 Task: Add a signature Gerard Scott containing Best wishes for a happy Veterans Day, Gerard Scott to email address softage.2@softage.net and add a label Body care
Action: Mouse moved to (660, 297)
Screenshot: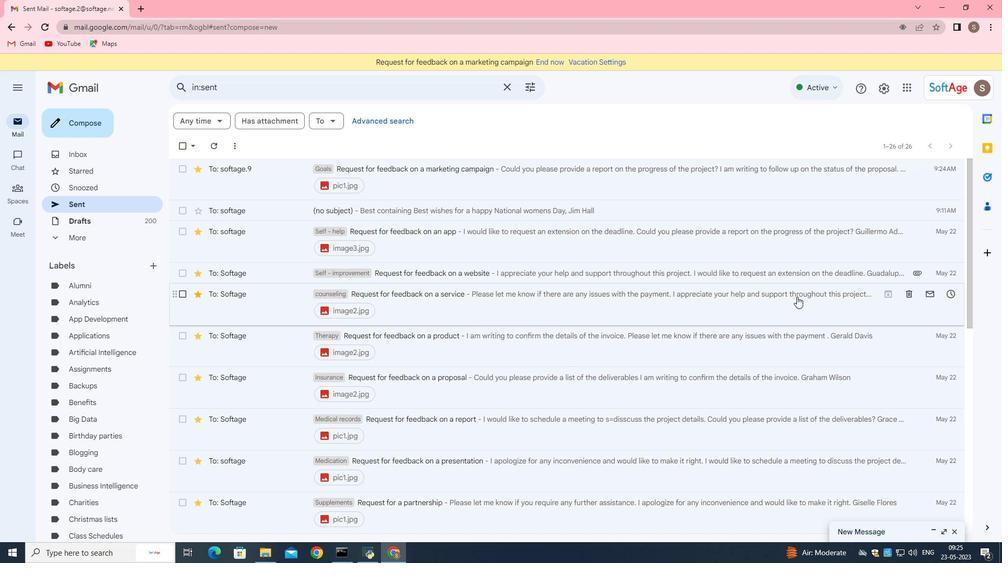 
Action: Mouse scrolled (681, 296) with delta (0, 0)
Screenshot: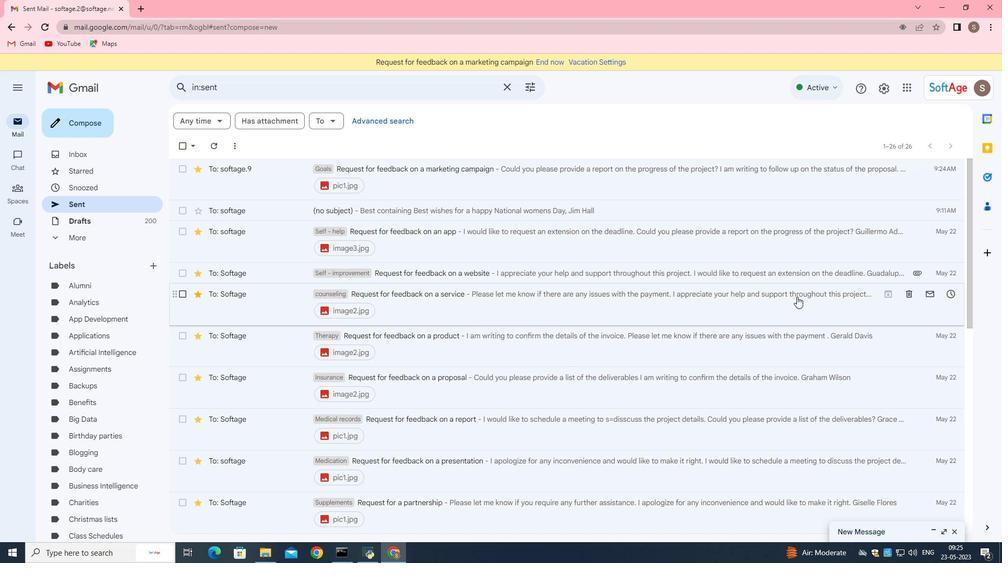 
Action: Mouse moved to (641, 298)
Screenshot: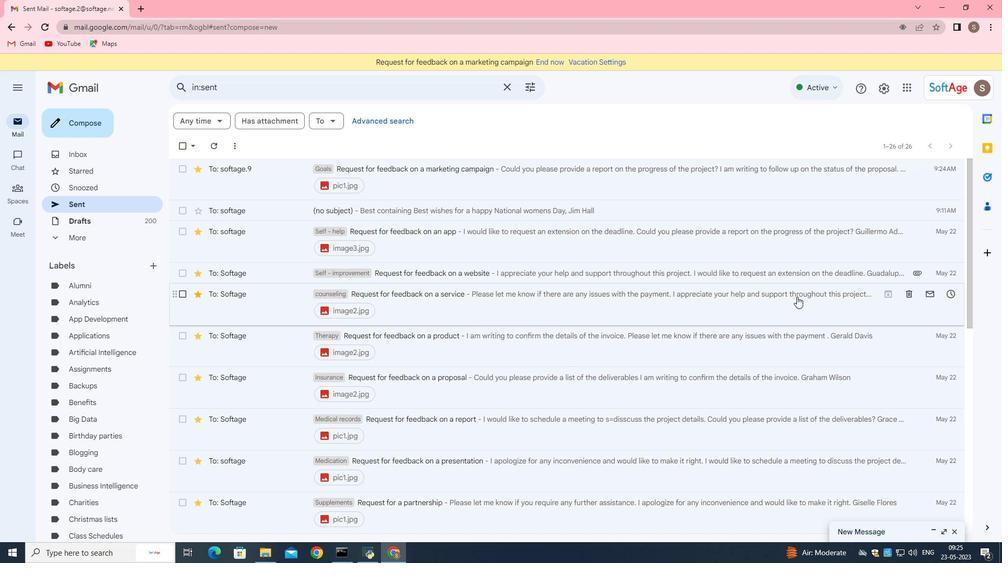 
Action: Mouse scrolled (641, 297) with delta (0, 0)
Screenshot: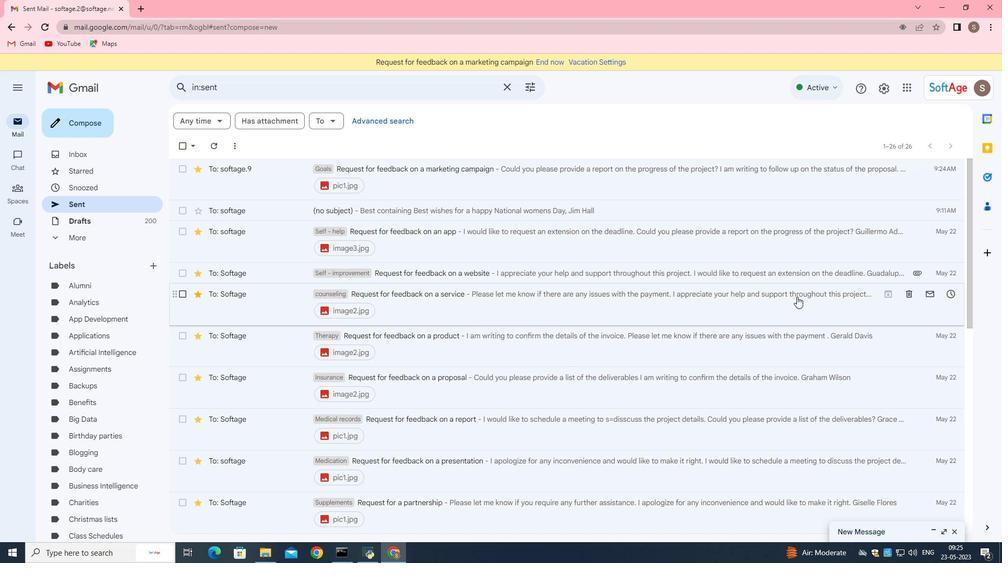 
Action: Mouse moved to (630, 299)
Screenshot: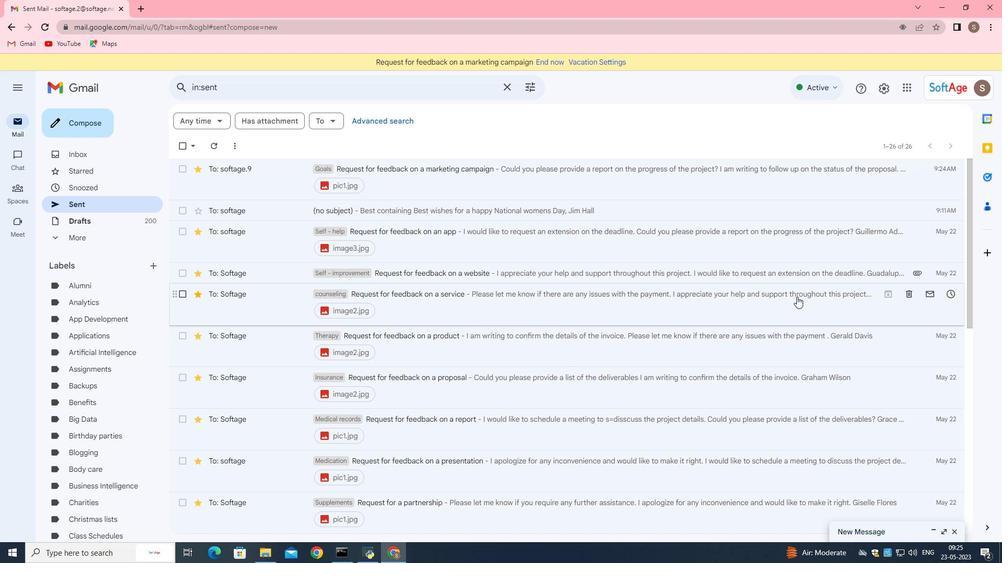 
Action: Mouse scrolled (630, 299) with delta (0, 0)
Screenshot: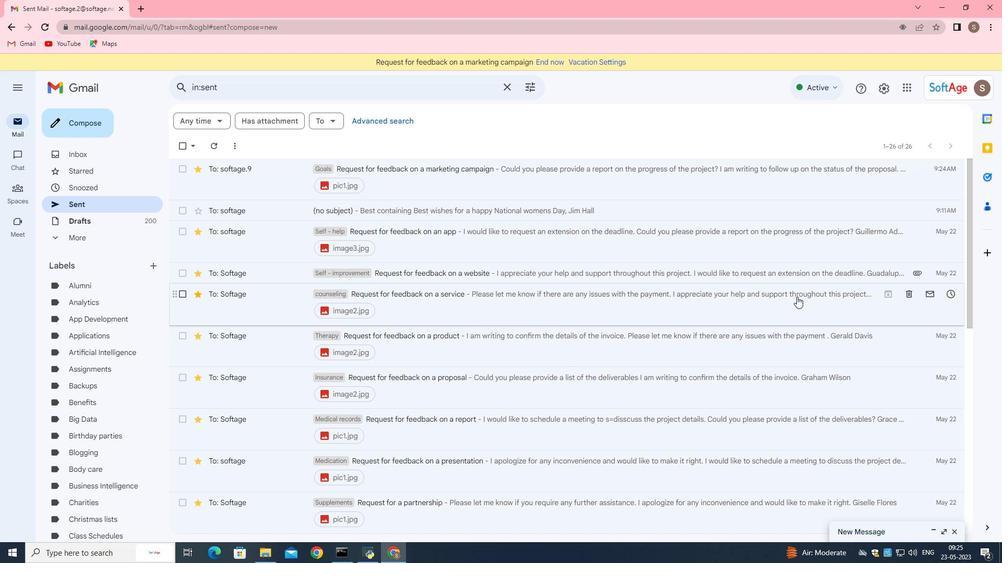 
Action: Mouse moved to (622, 299)
Screenshot: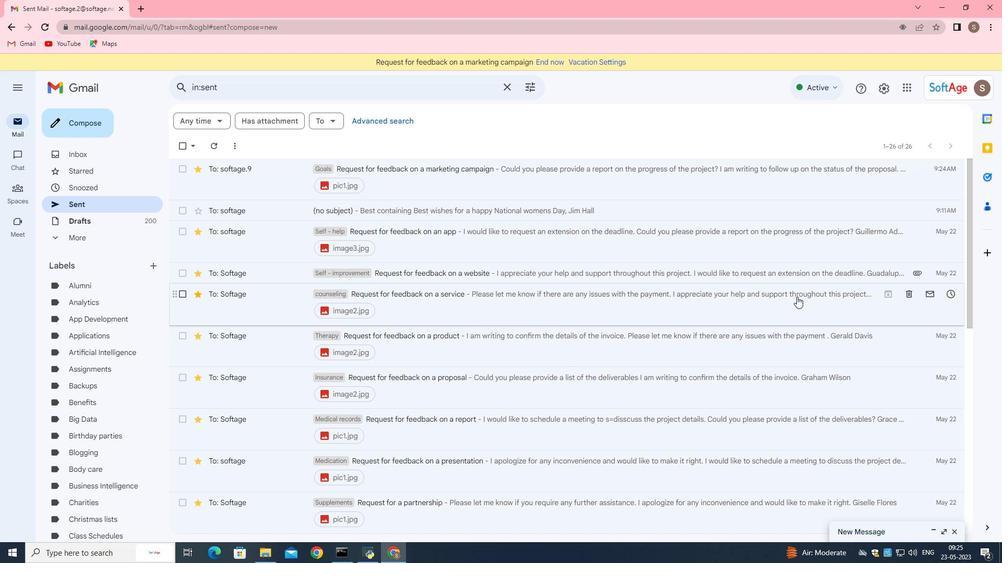
Action: Mouse scrolled (622, 299) with delta (0, 0)
Screenshot: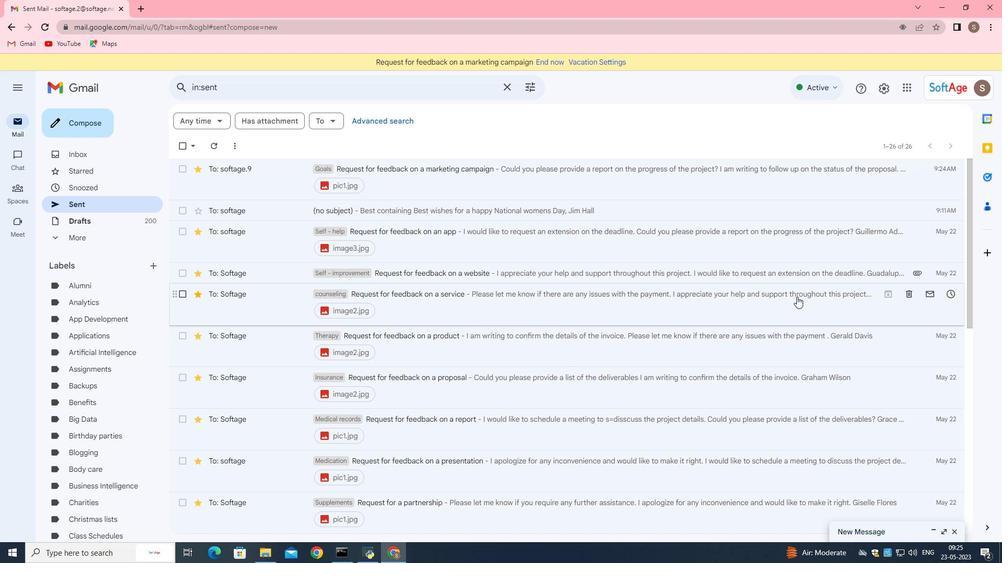 
Action: Mouse moved to (619, 298)
Screenshot: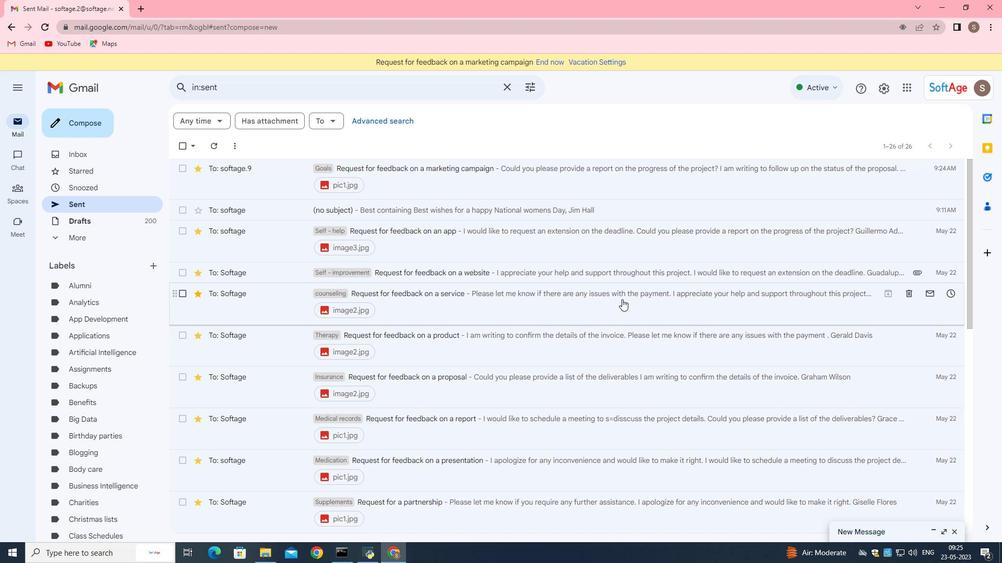 
Action: Mouse scrolled (619, 298) with delta (0, 0)
Screenshot: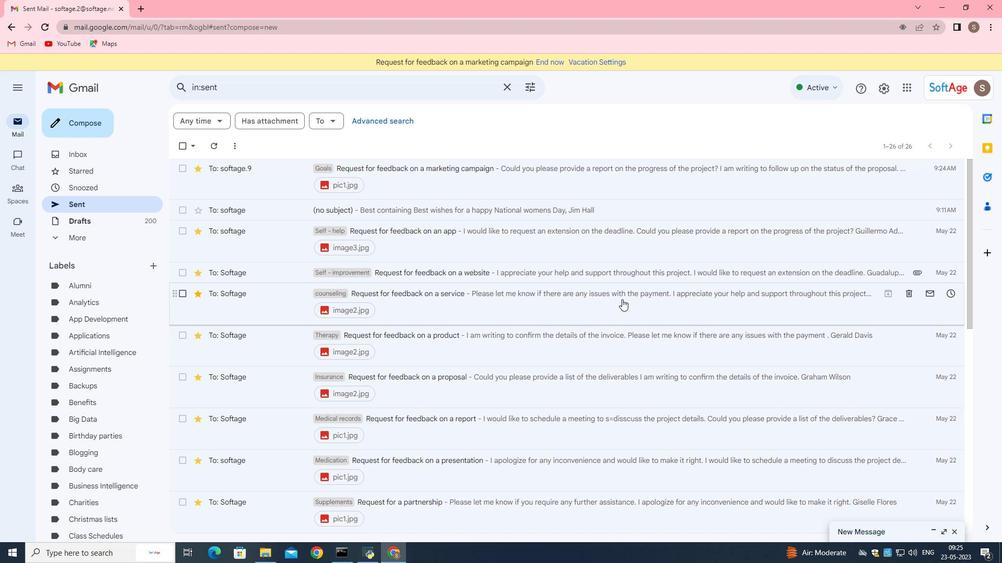 
Action: Mouse scrolled (619, 298) with delta (0, 0)
Screenshot: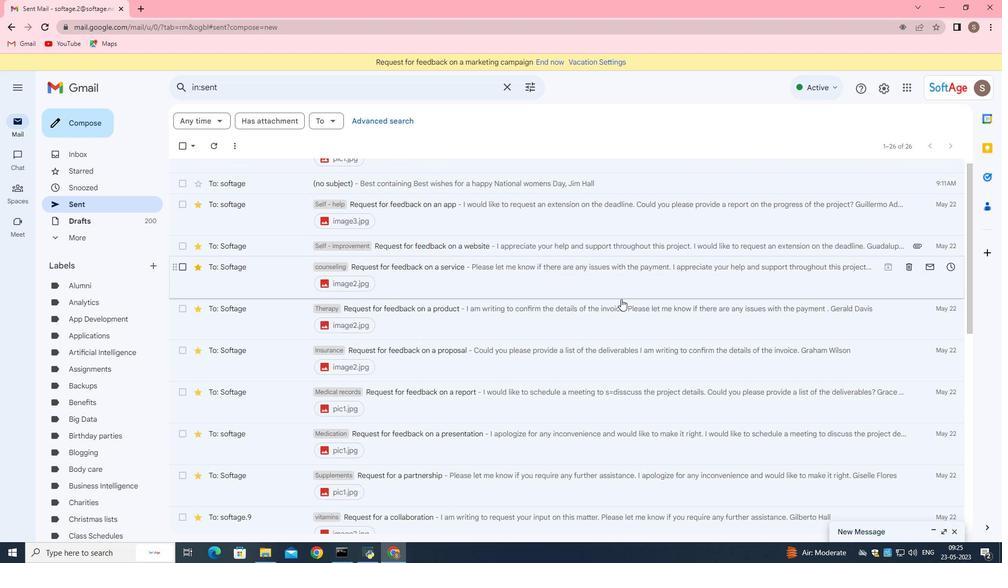 
Action: Mouse scrolled (619, 298) with delta (0, 0)
Screenshot: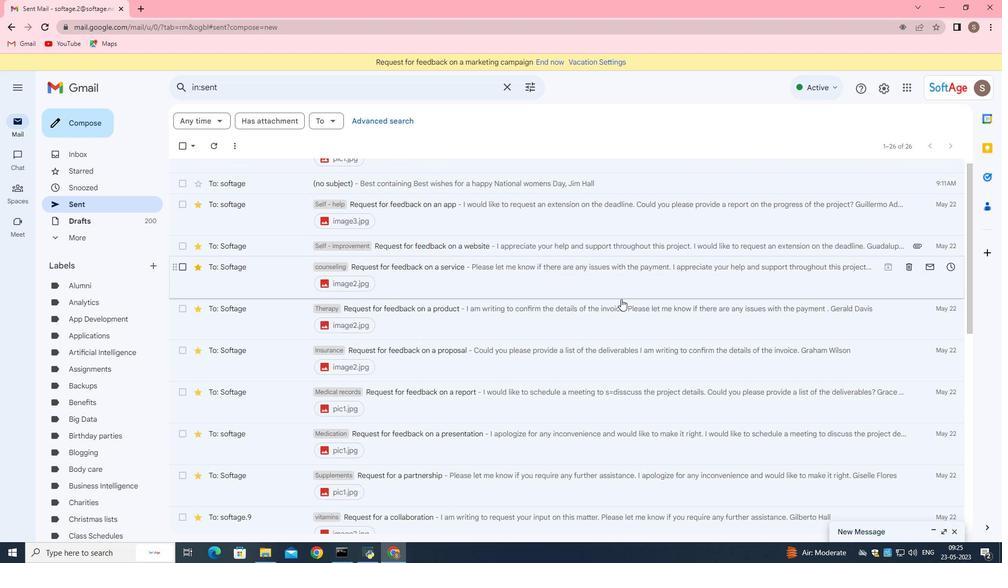 
Action: Mouse moved to (619, 298)
Screenshot: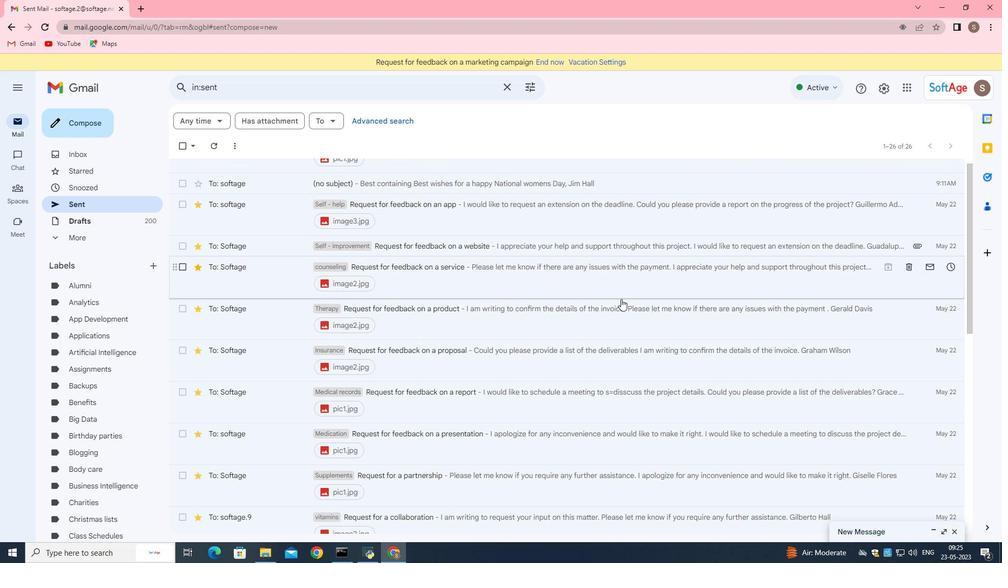 
Action: Mouse scrolled (619, 298) with delta (0, 0)
Screenshot: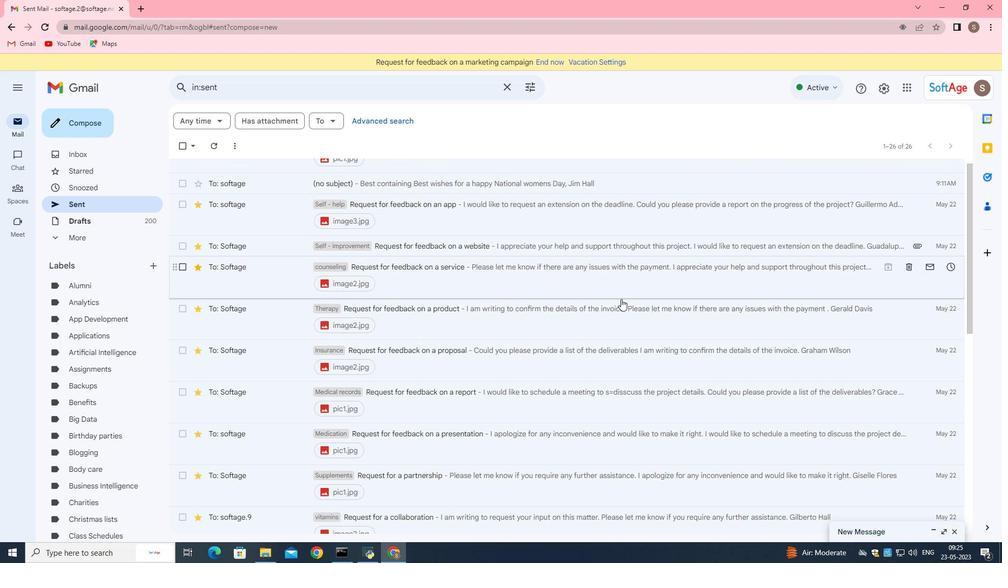 
Action: Mouse moved to (618, 296)
Screenshot: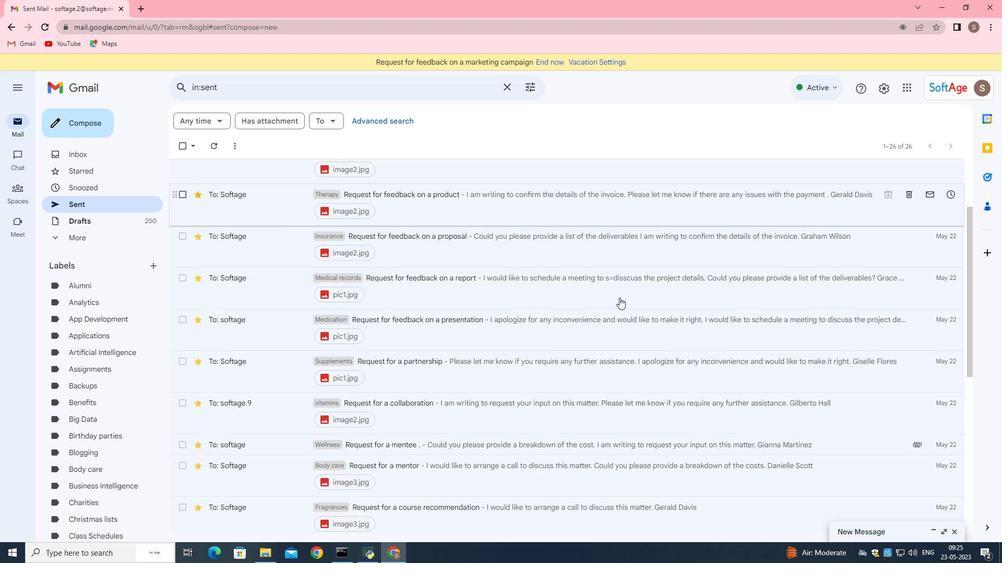 
Action: Mouse scrolled (618, 297) with delta (0, 0)
Screenshot: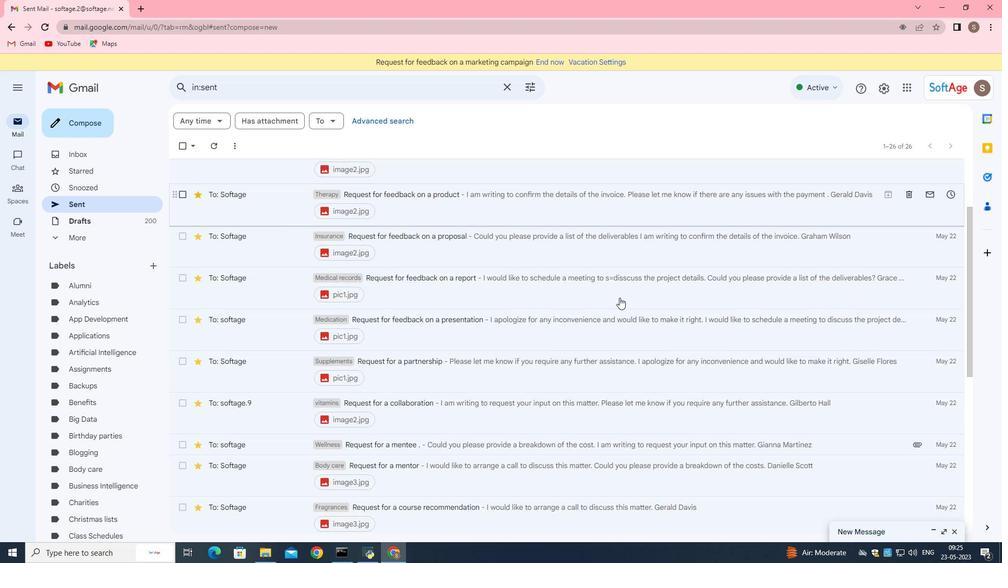 
Action: Mouse moved to (618, 289)
Screenshot: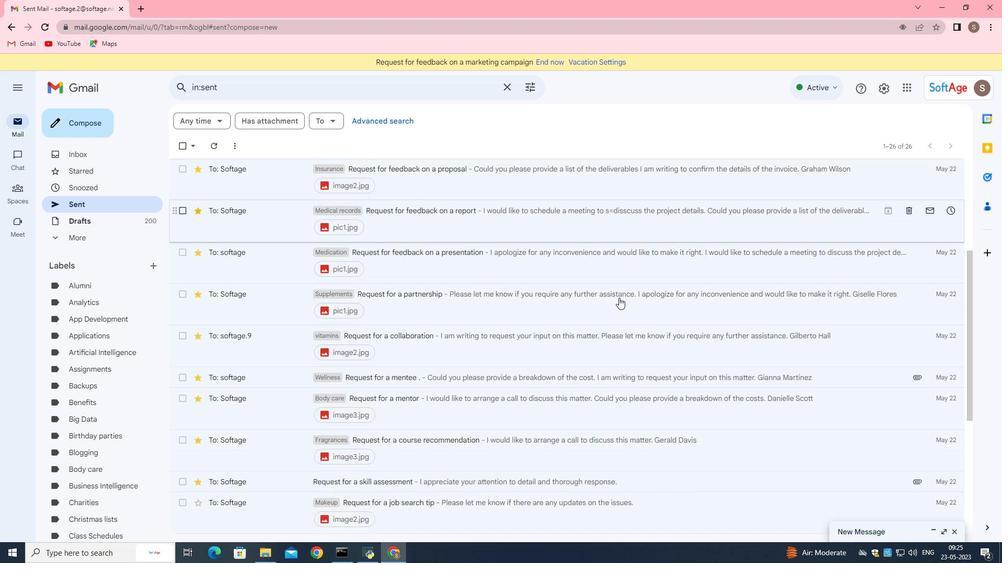 
Action: Mouse scrolled (618, 290) with delta (0, 0)
Screenshot: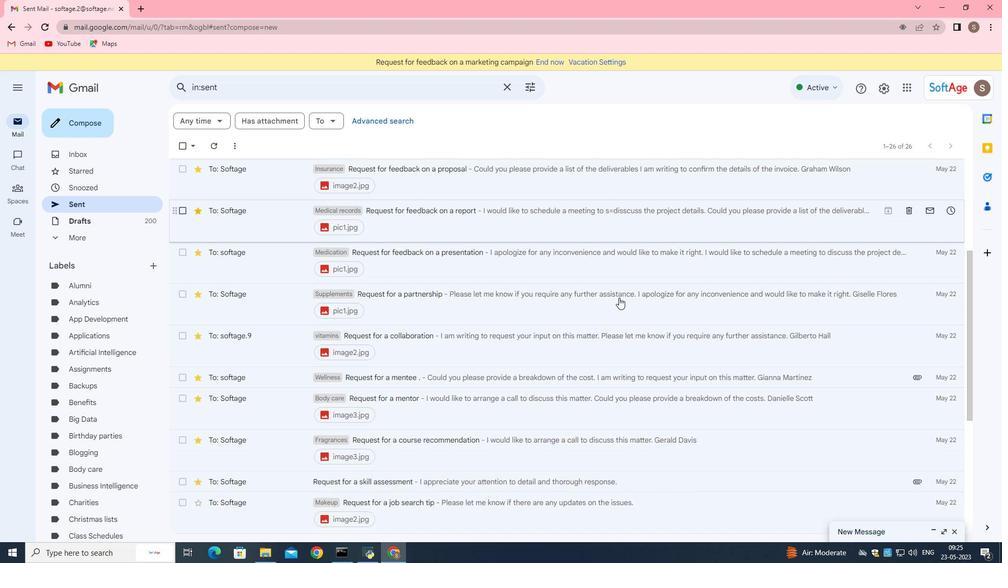 
Action: Mouse moved to (617, 286)
Screenshot: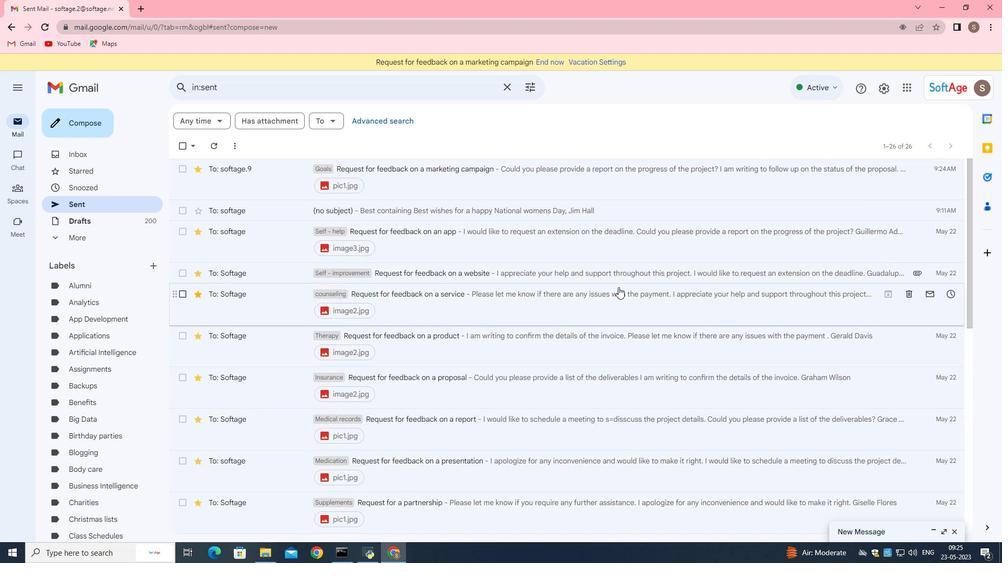 
Action: Mouse scrolled (617, 287) with delta (0, 0)
Screenshot: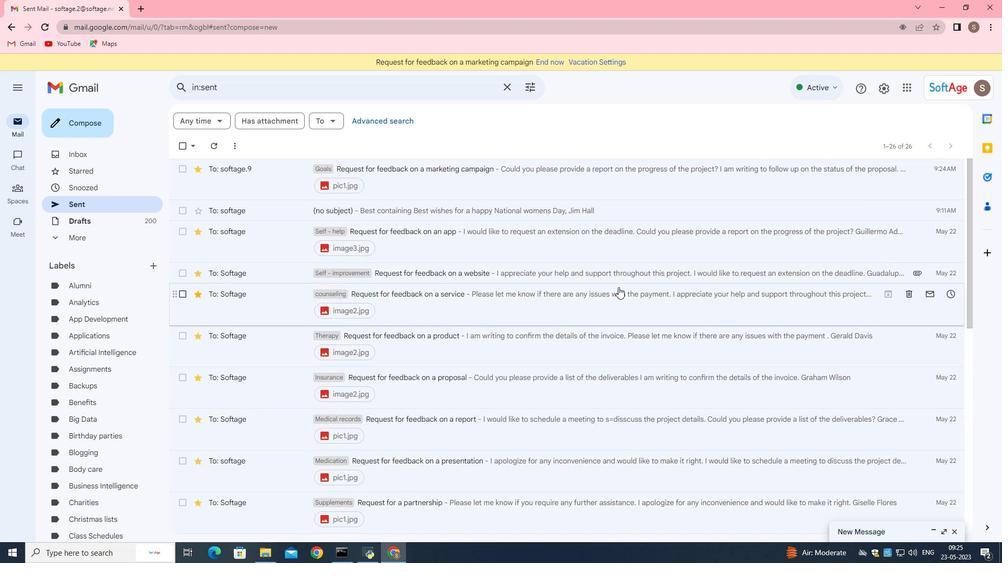 
Action: Mouse scrolled (617, 287) with delta (0, 0)
Screenshot: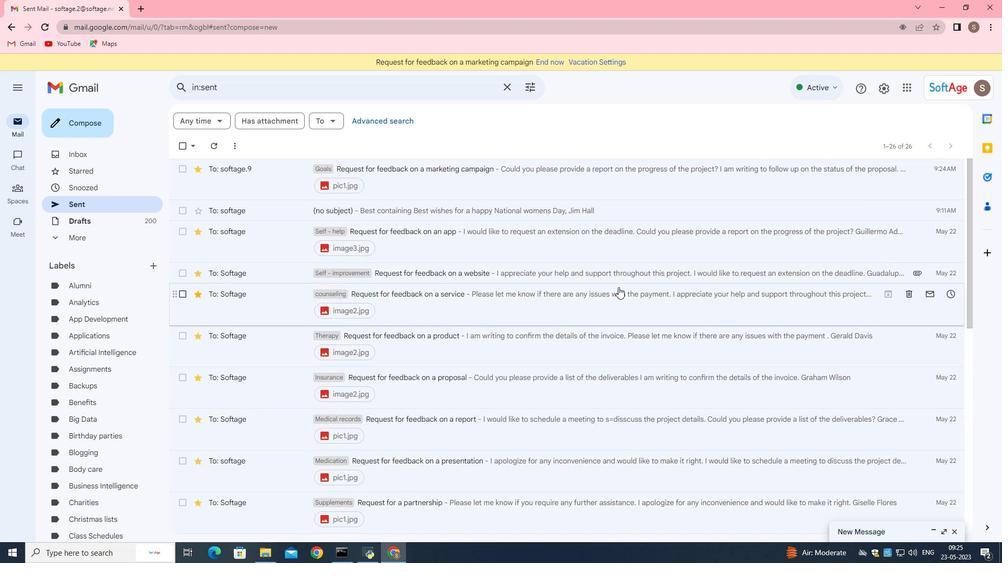 
Action: Mouse moved to (617, 286)
Screenshot: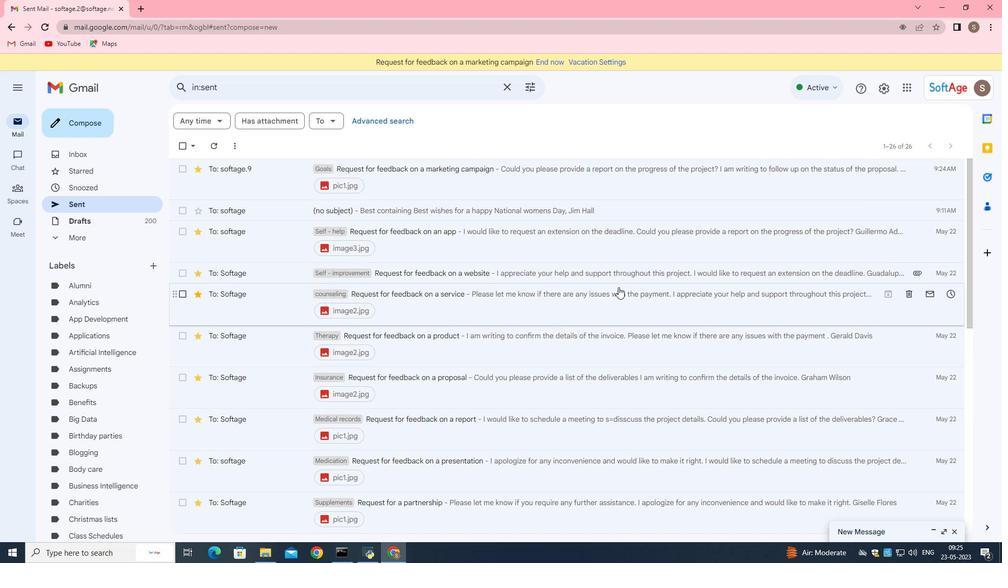 
Action: Mouse scrolled (617, 286) with delta (0, 0)
Screenshot: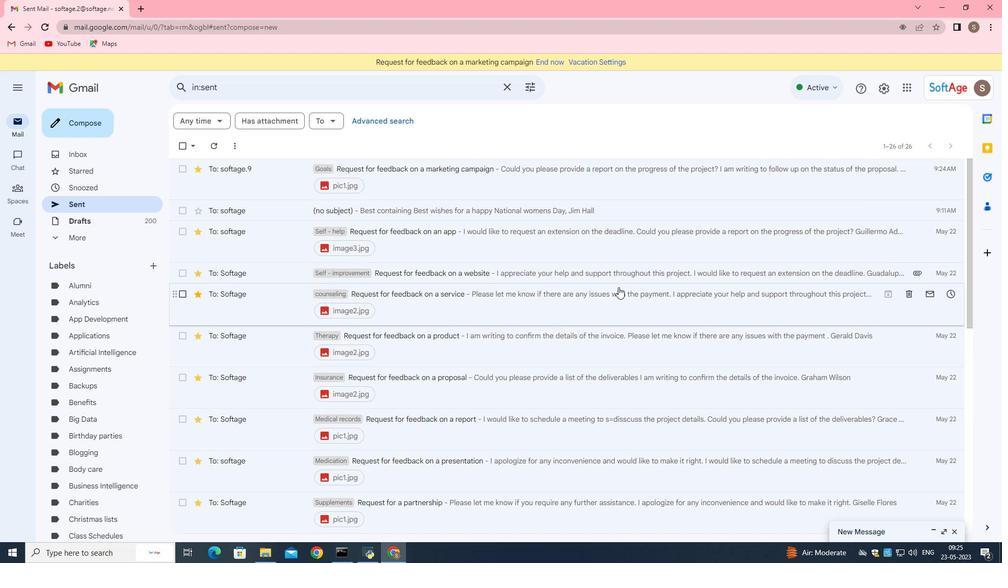 
Action: Mouse moved to (616, 284)
Screenshot: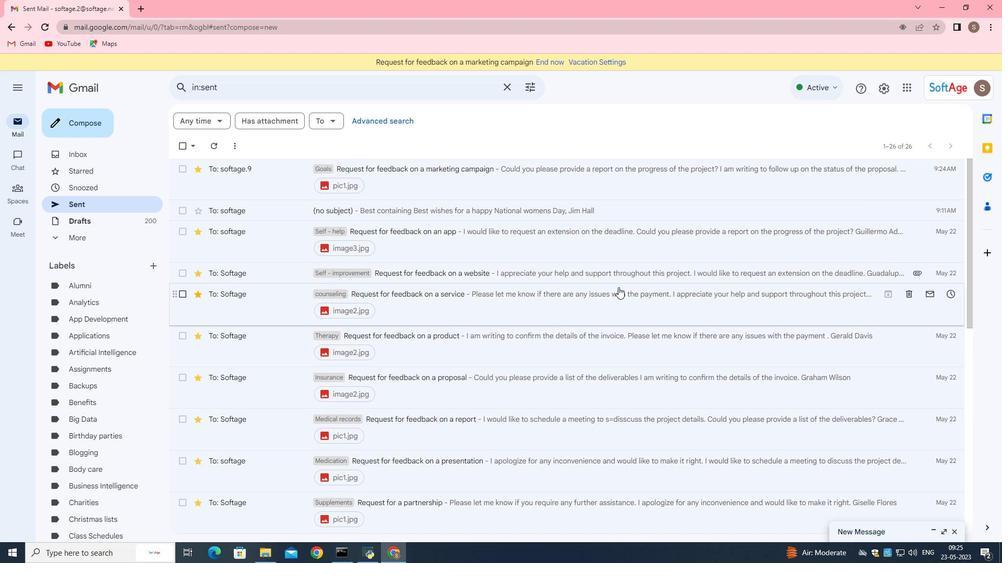 
Action: Mouse scrolled (616, 284) with delta (0, 0)
Screenshot: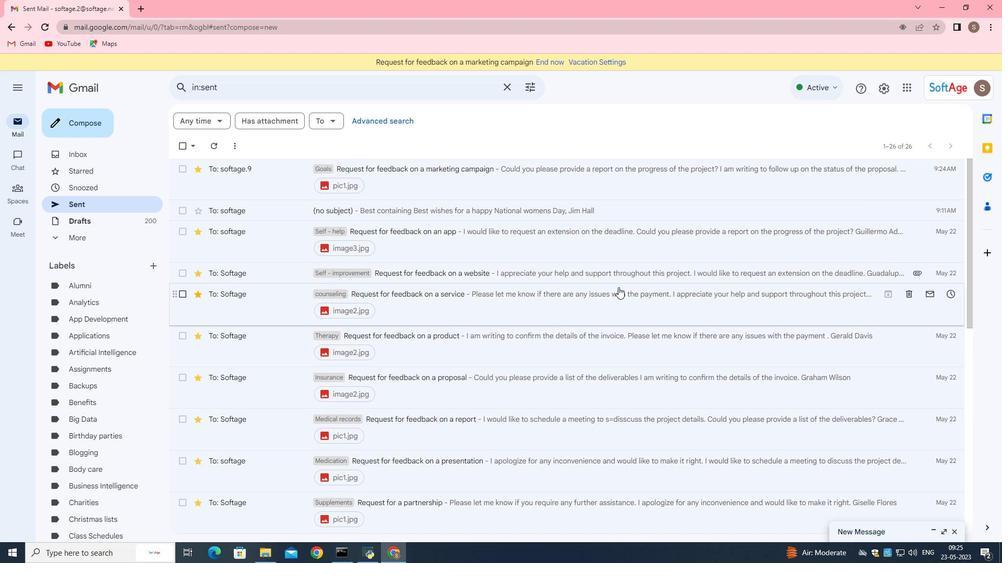 
Action: Mouse moved to (614, 282)
Screenshot: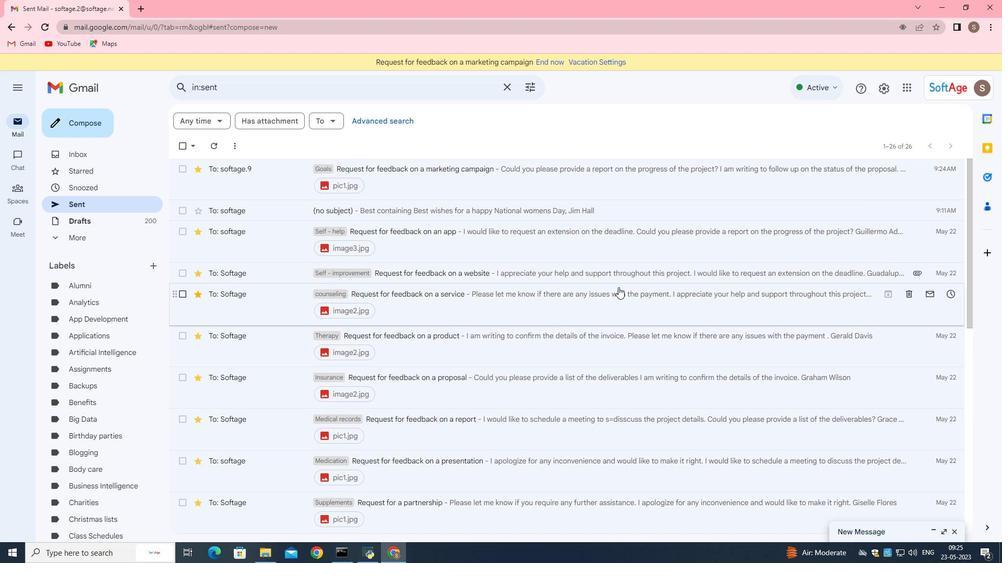 
Action: Mouse scrolled (614, 282) with delta (0, 0)
Screenshot: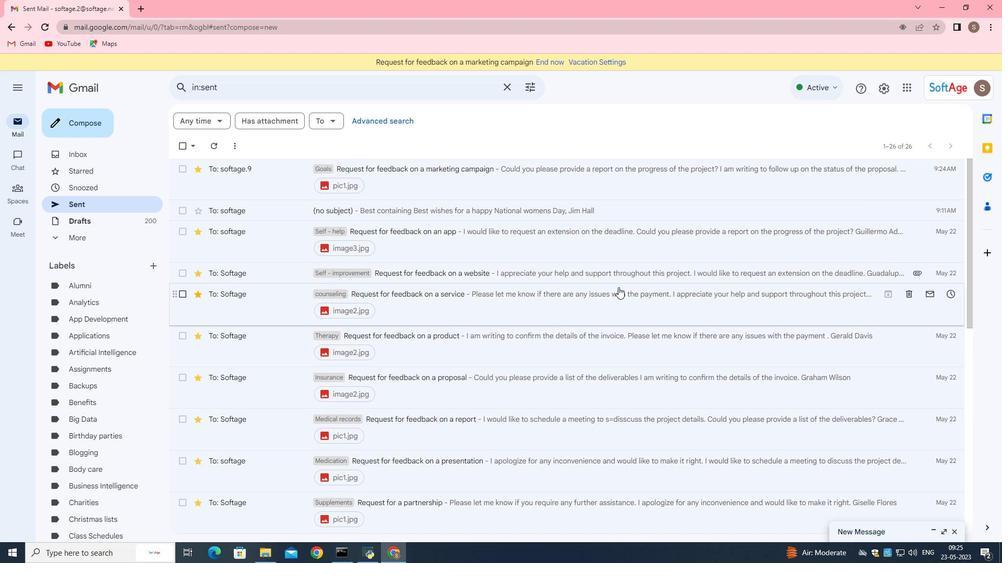 
Action: Mouse moved to (71, 83)
Screenshot: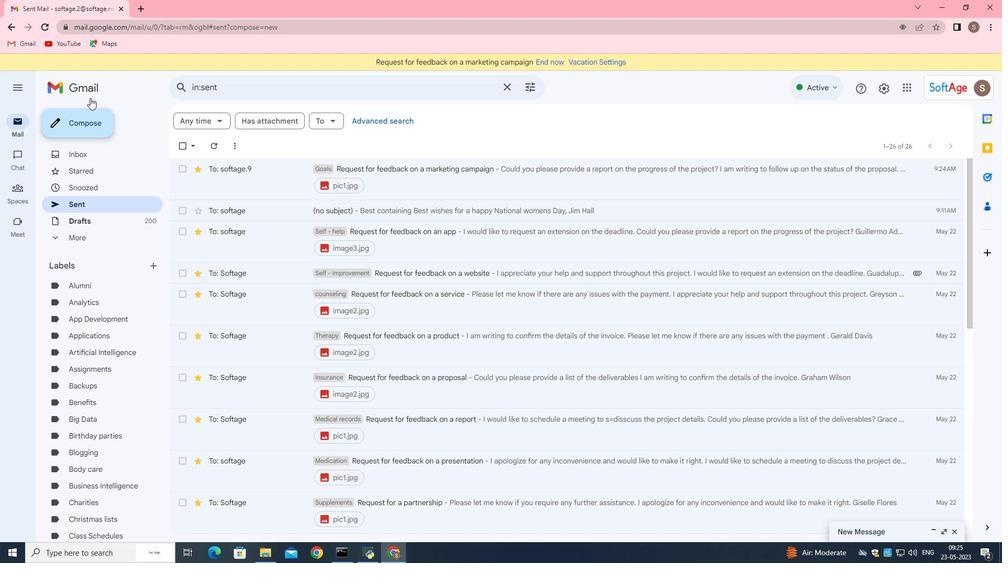
Action: Mouse pressed left at (71, 83)
Screenshot: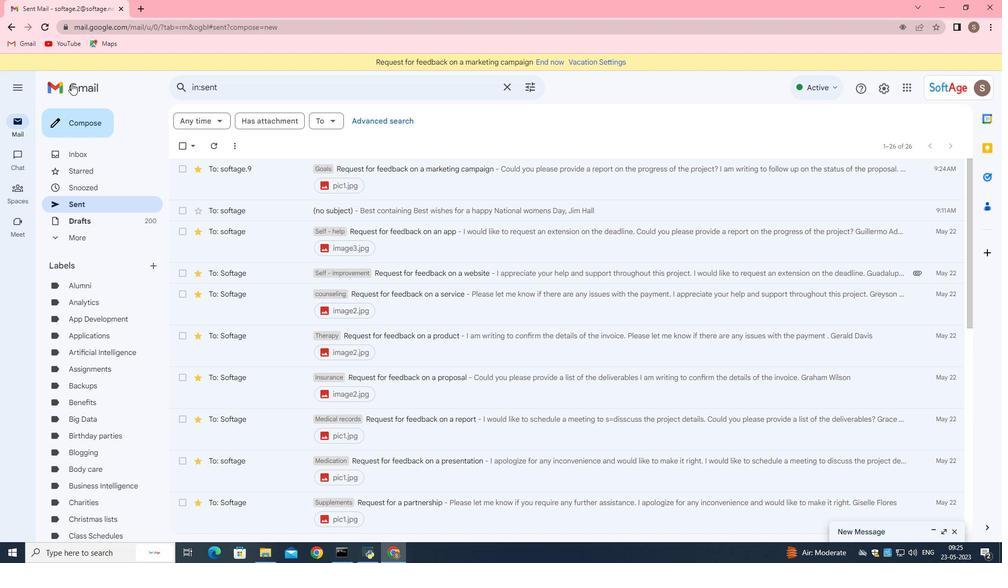 
Action: Mouse moved to (90, 118)
Screenshot: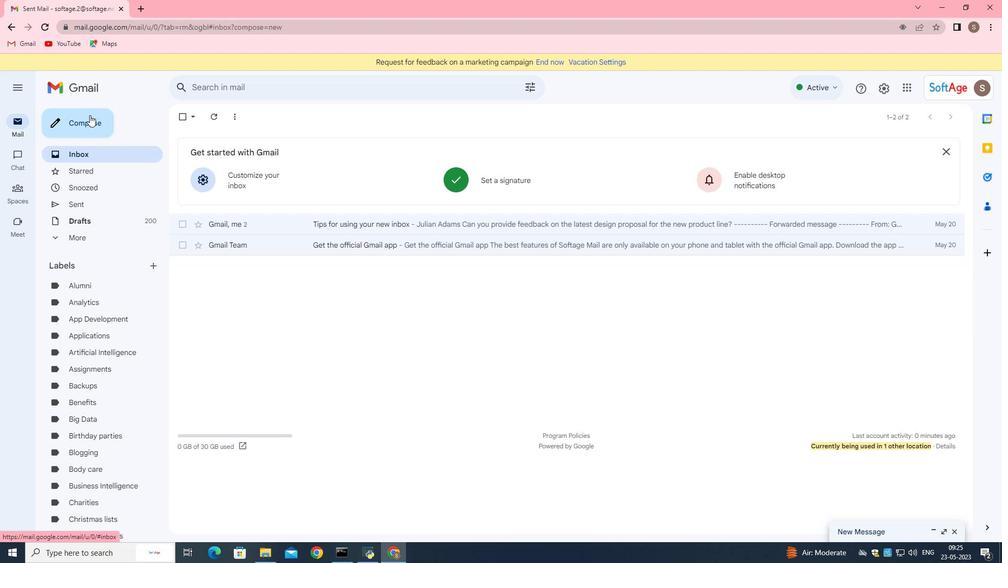 
Action: Mouse pressed left at (90, 118)
Screenshot: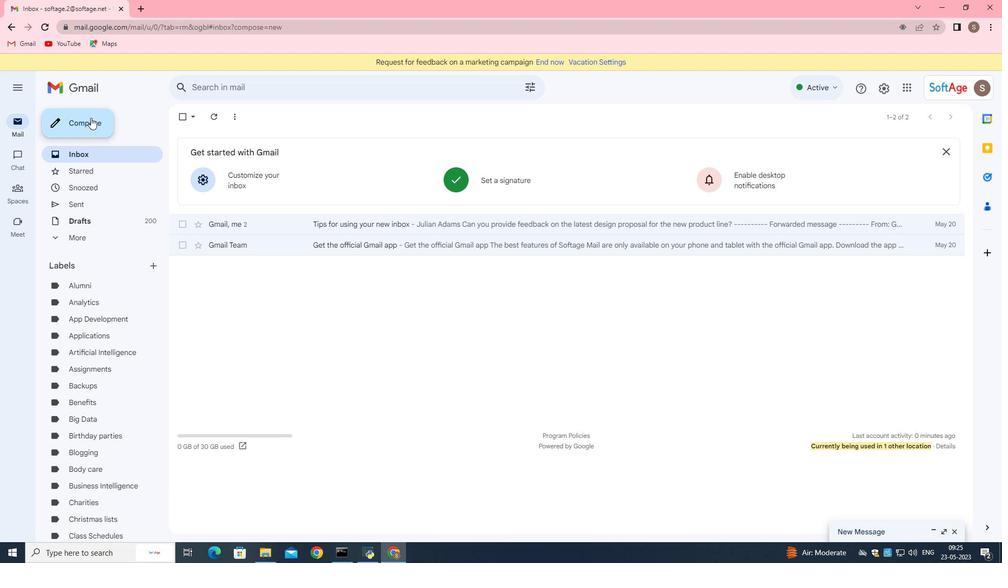 
Action: Mouse moved to (805, 230)
Screenshot: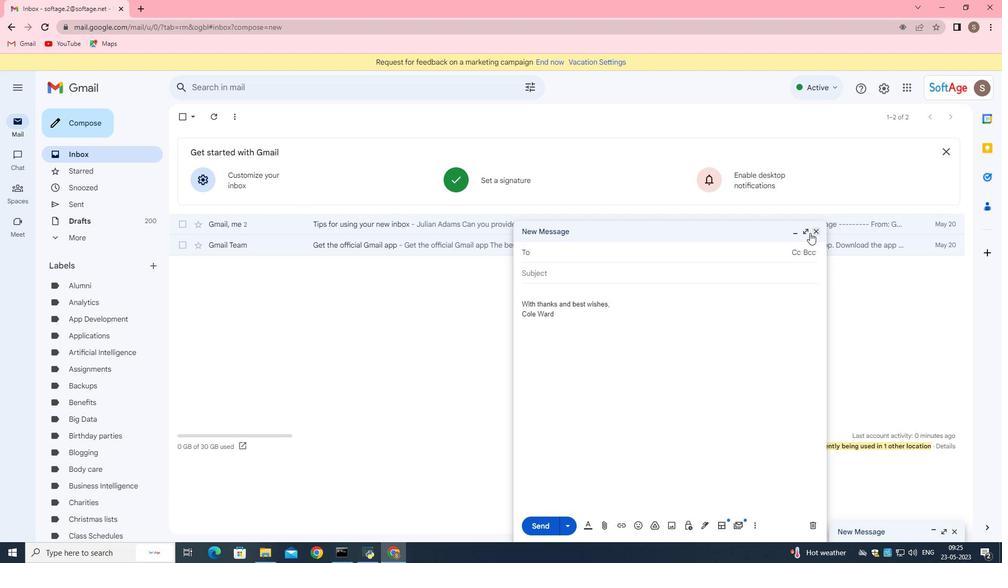 
Action: Mouse pressed left at (805, 230)
Screenshot: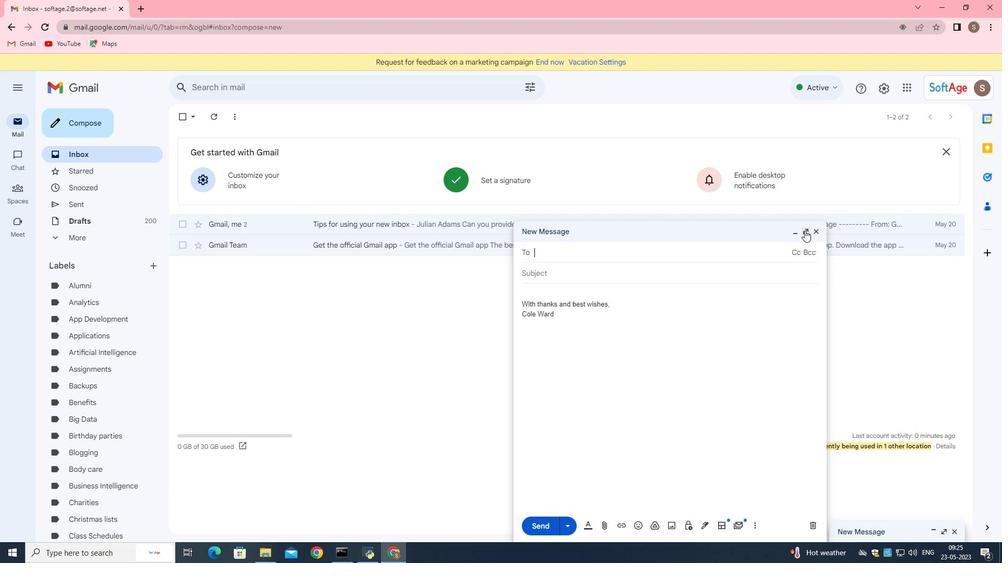 
Action: Mouse moved to (270, 510)
Screenshot: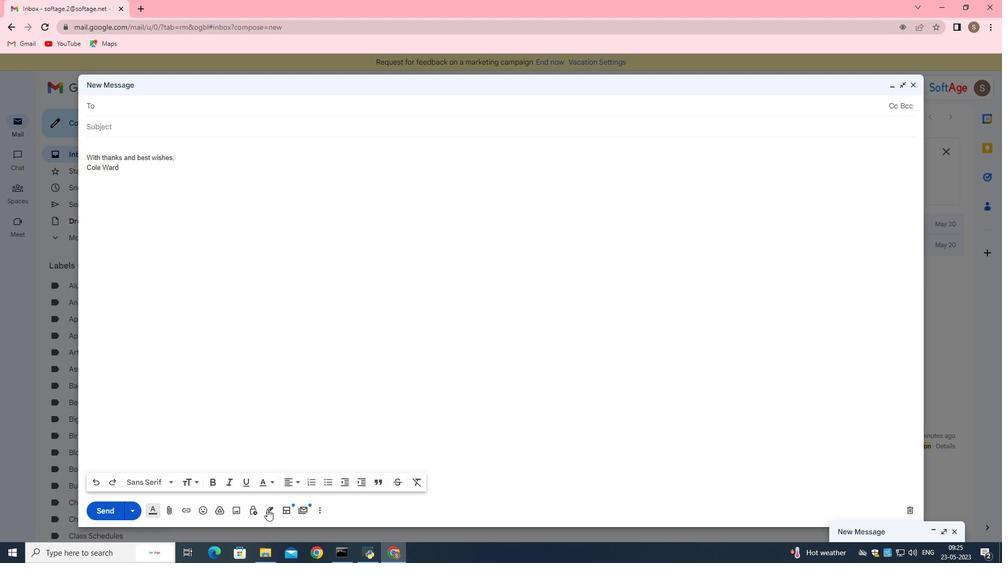 
Action: Mouse pressed left at (270, 510)
Screenshot: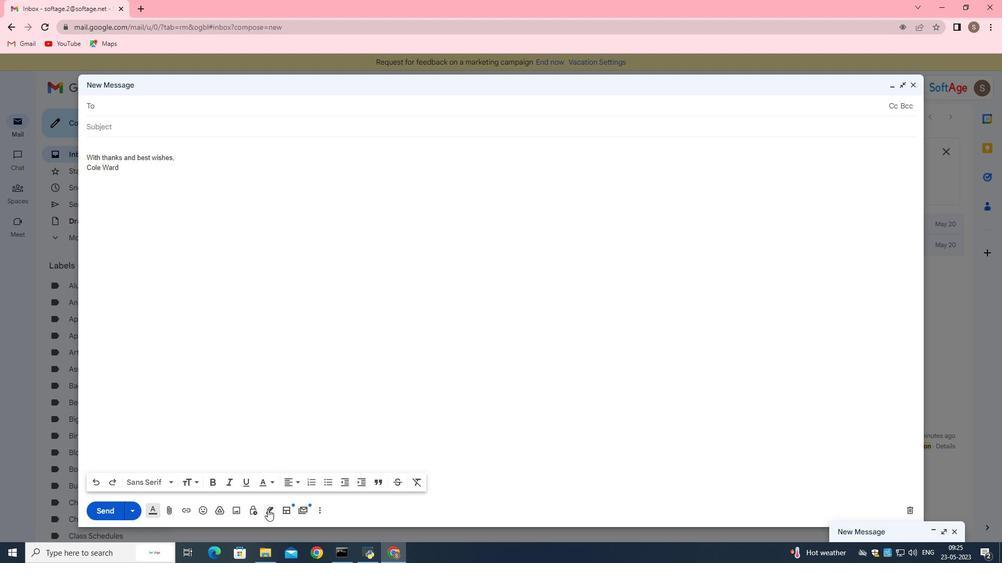 
Action: Mouse moved to (313, 382)
Screenshot: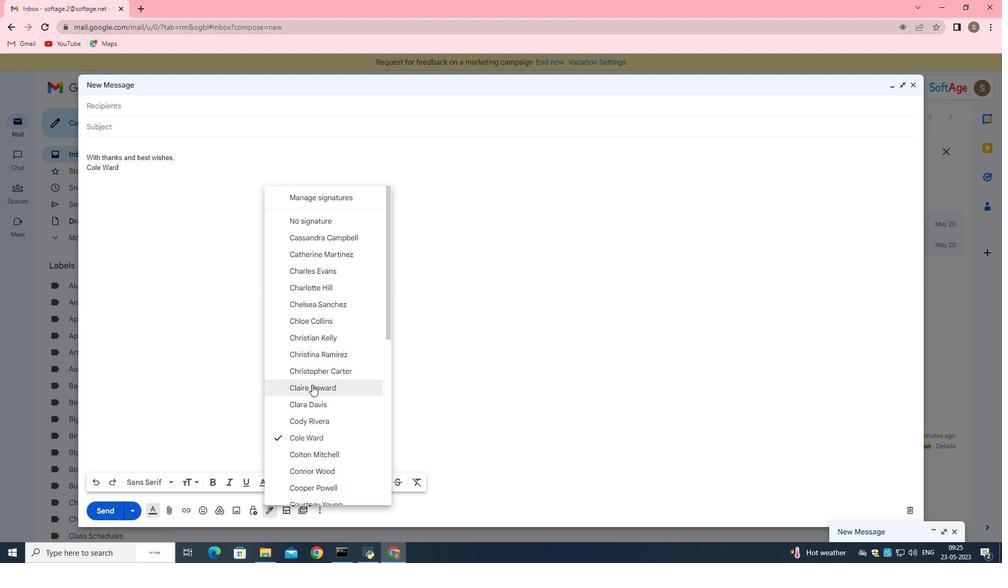 
Action: Mouse scrolled (313, 381) with delta (0, 0)
Screenshot: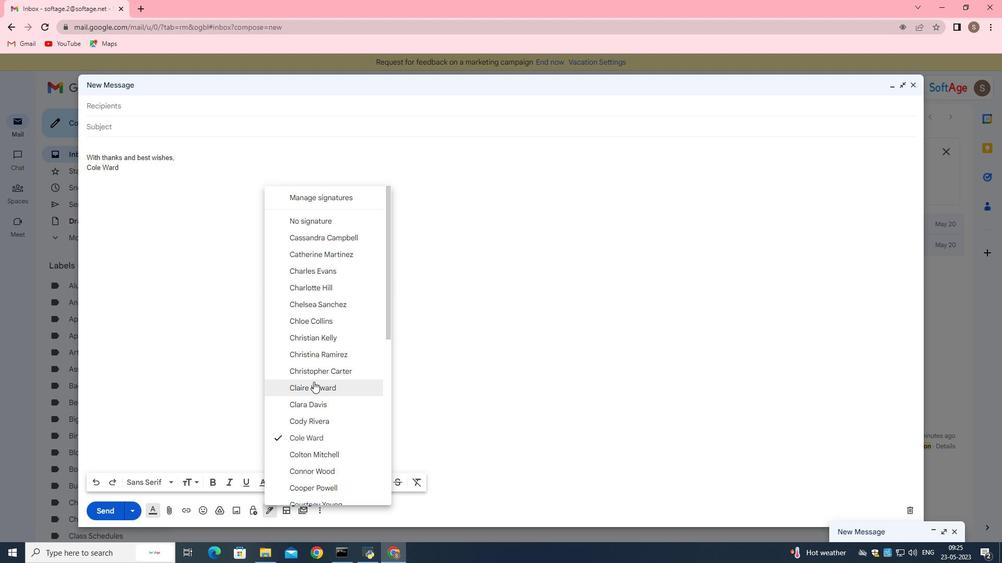 
Action: Mouse moved to (314, 382)
Screenshot: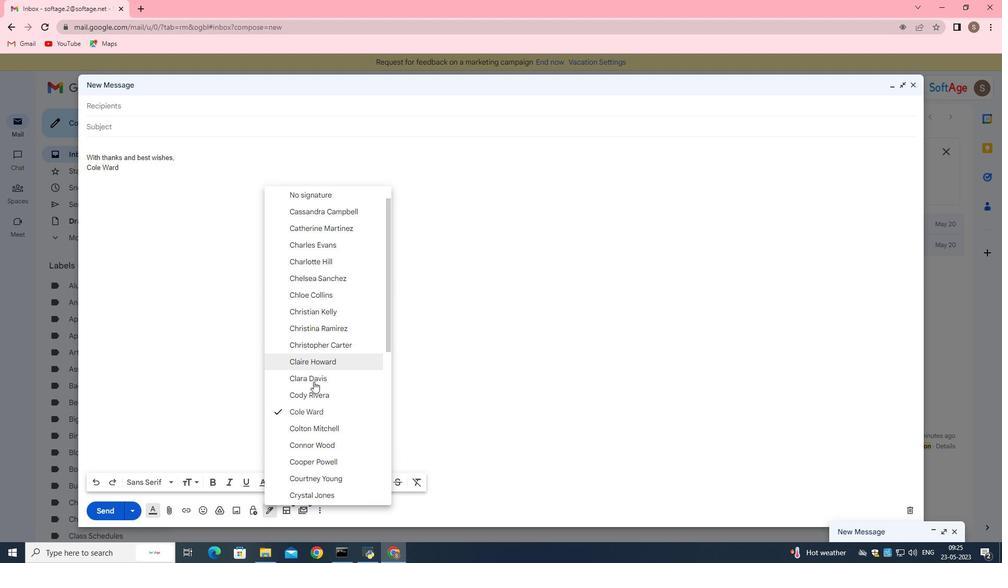 
Action: Mouse scrolled (314, 381) with delta (0, 0)
Screenshot: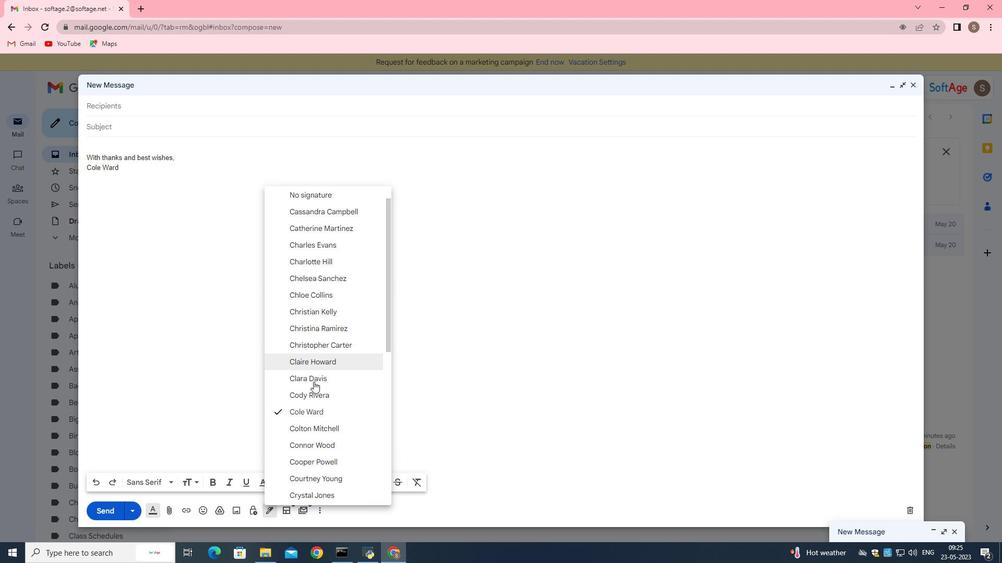 
Action: Mouse moved to (315, 382)
Screenshot: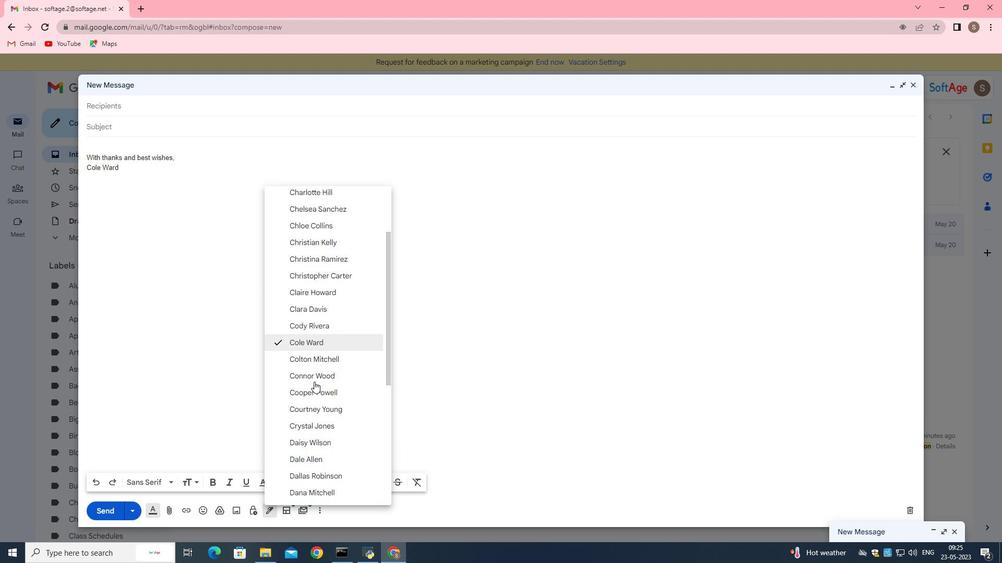 
Action: Mouse scrolled (315, 381) with delta (0, 0)
Screenshot: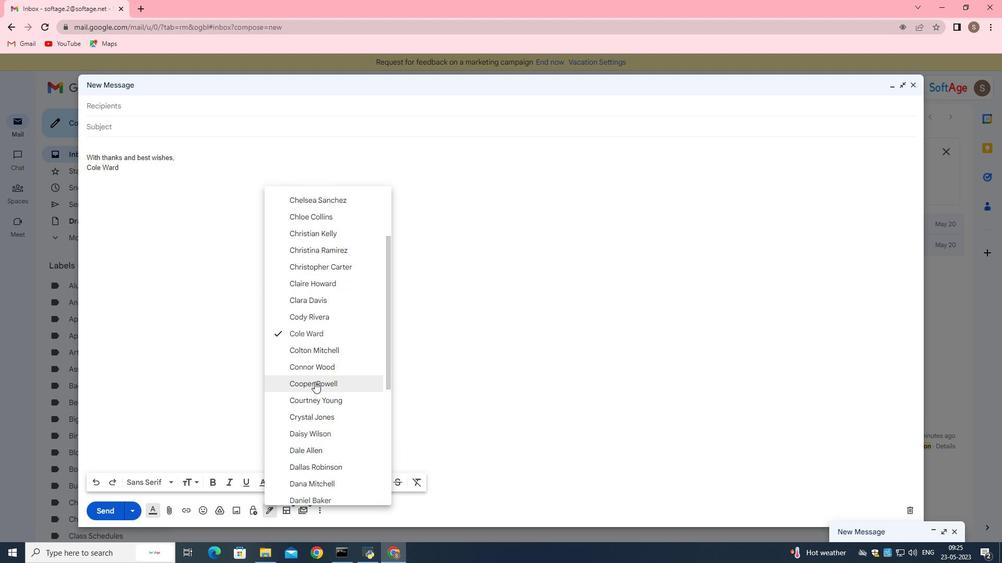 
Action: Mouse moved to (315, 382)
Screenshot: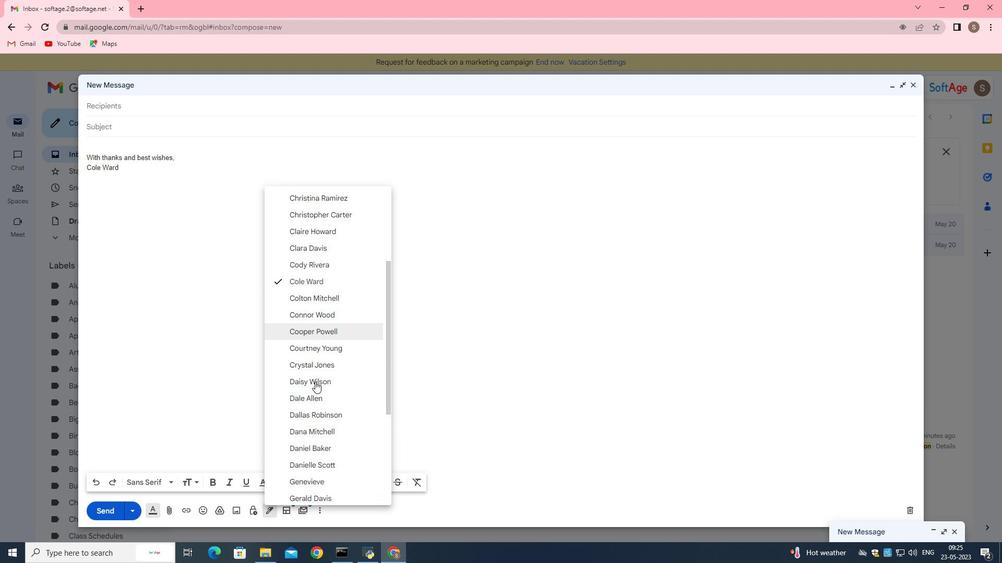 
Action: Mouse scrolled (315, 382) with delta (0, 0)
Screenshot: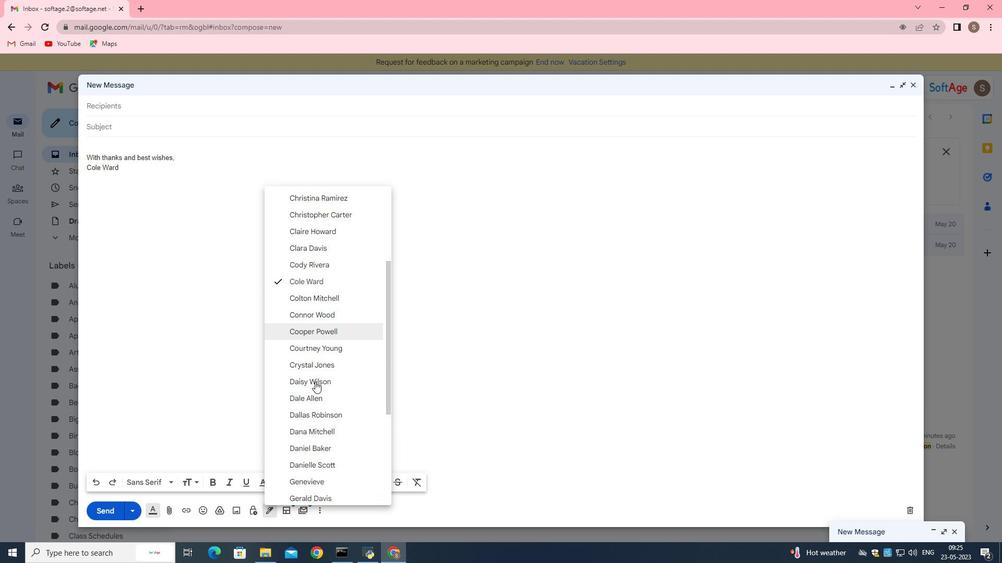 
Action: Mouse scrolled (315, 382) with delta (0, 0)
Screenshot: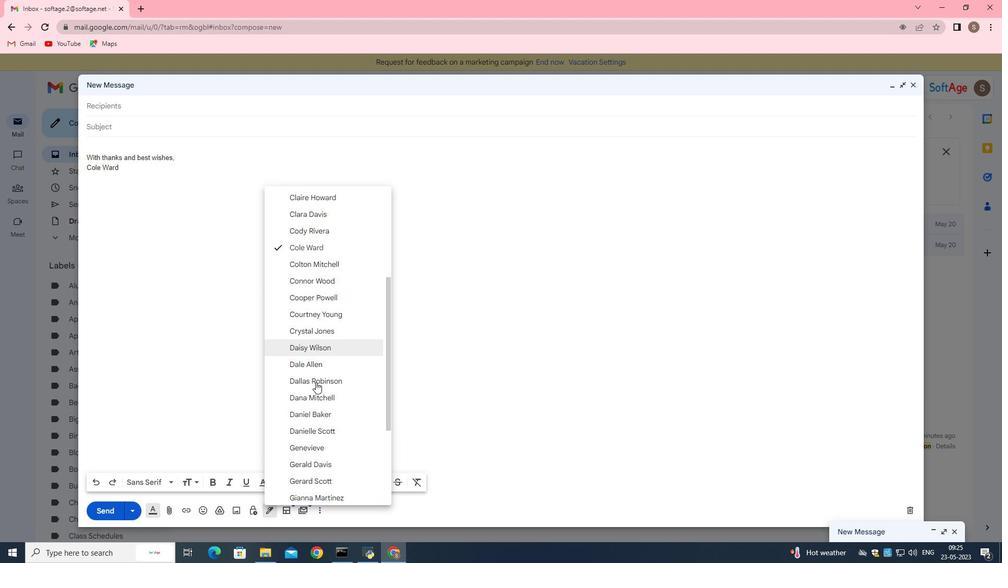 
Action: Mouse moved to (326, 408)
Screenshot: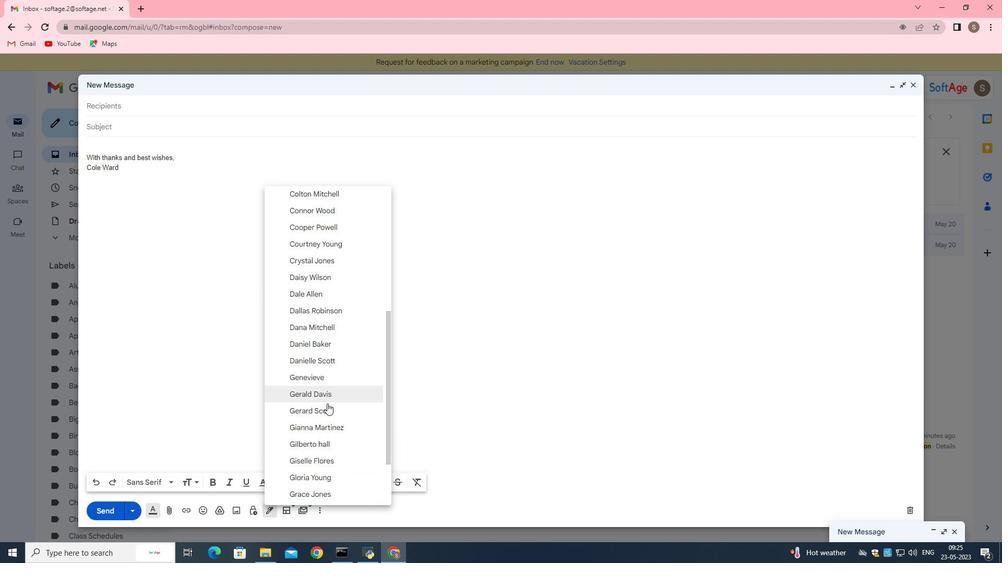 
Action: Mouse pressed left at (326, 408)
Screenshot: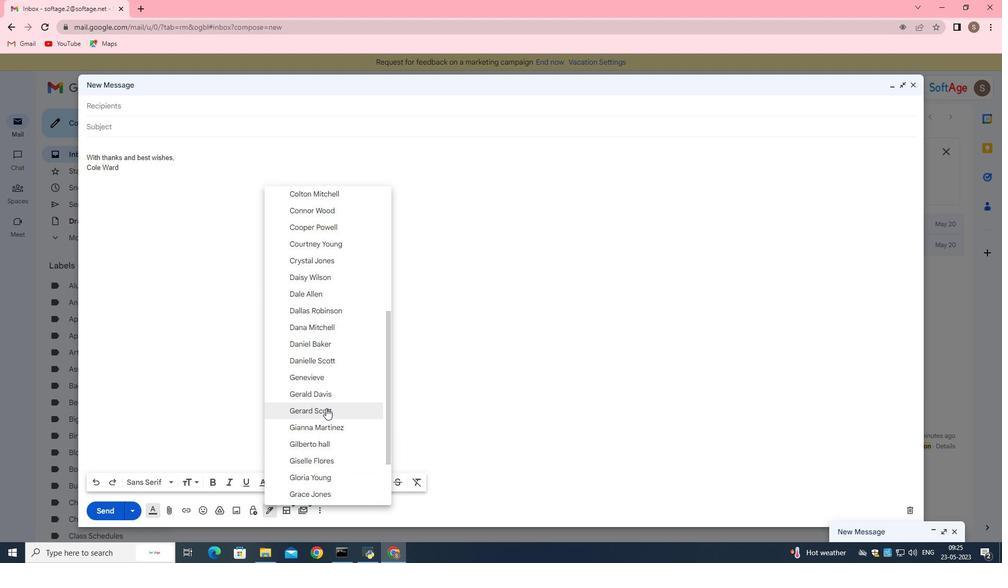 
Action: Mouse moved to (124, 104)
Screenshot: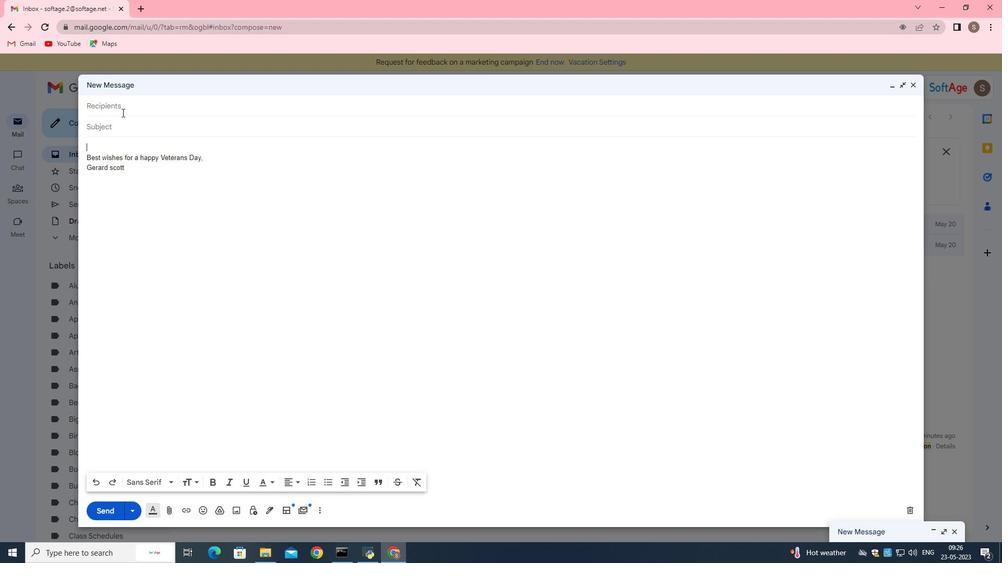 
Action: Mouse pressed left at (124, 104)
Screenshot: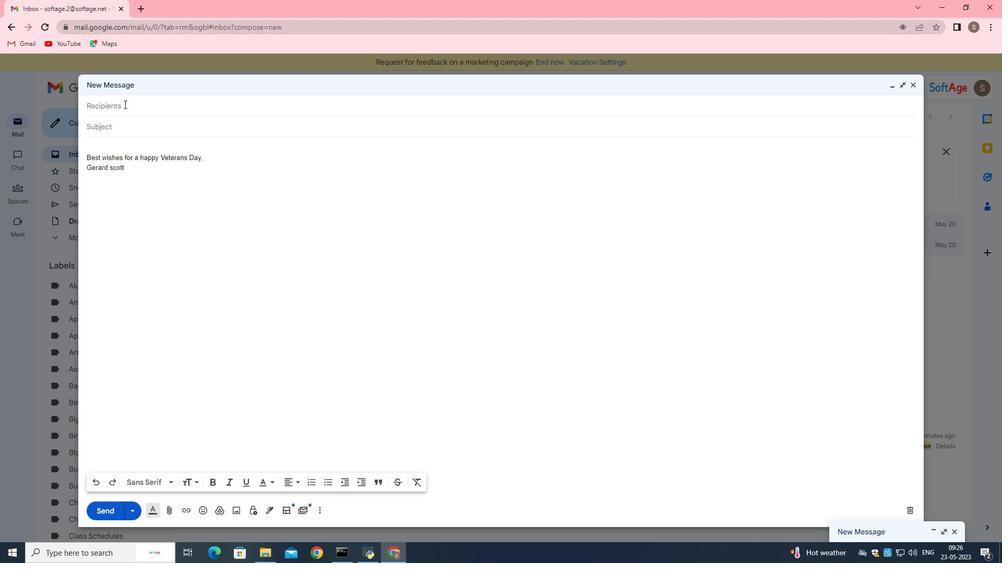 
Action: Mouse moved to (131, 104)
Screenshot: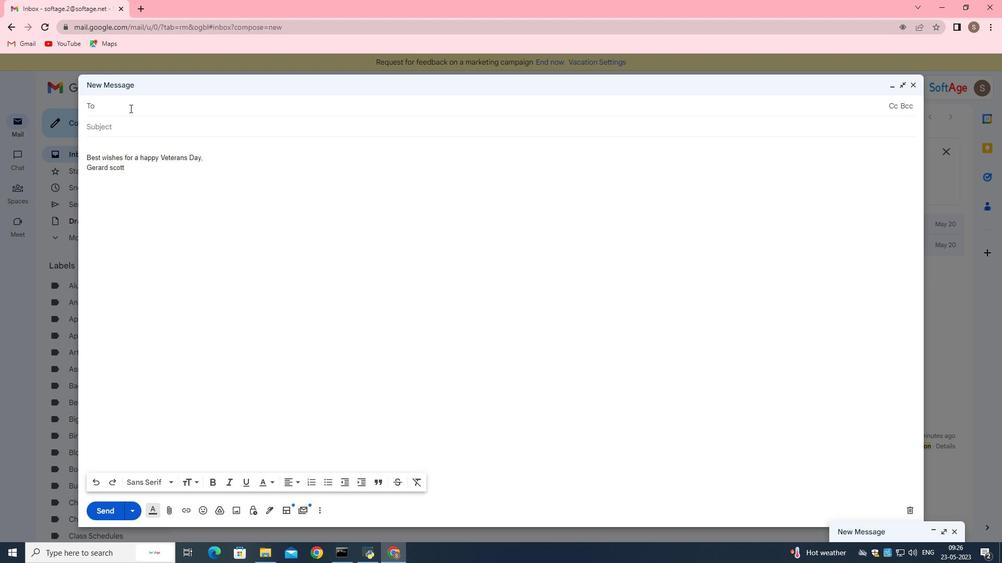 
Action: Mouse pressed left at (131, 104)
Screenshot: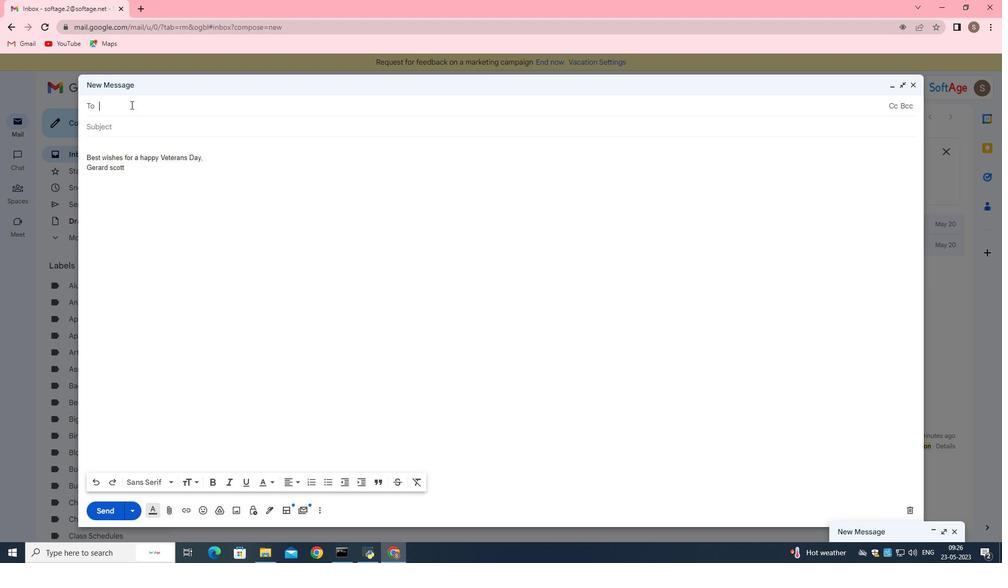 
Action: Key pressed softage.3<Key.shift>@softage.net
Screenshot: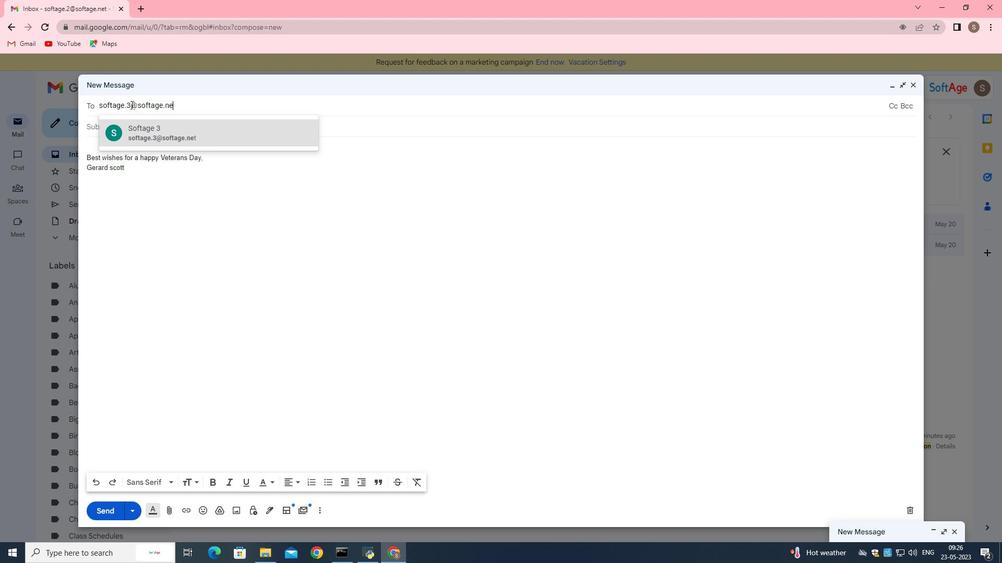 
Action: Mouse moved to (131, 104)
Screenshot: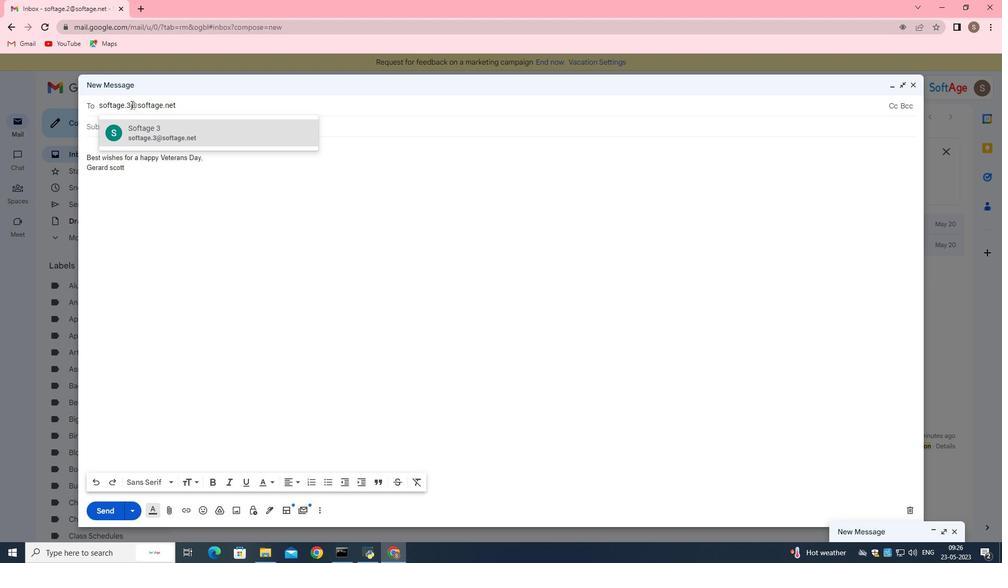 
Action: Mouse pressed left at (131, 104)
Screenshot: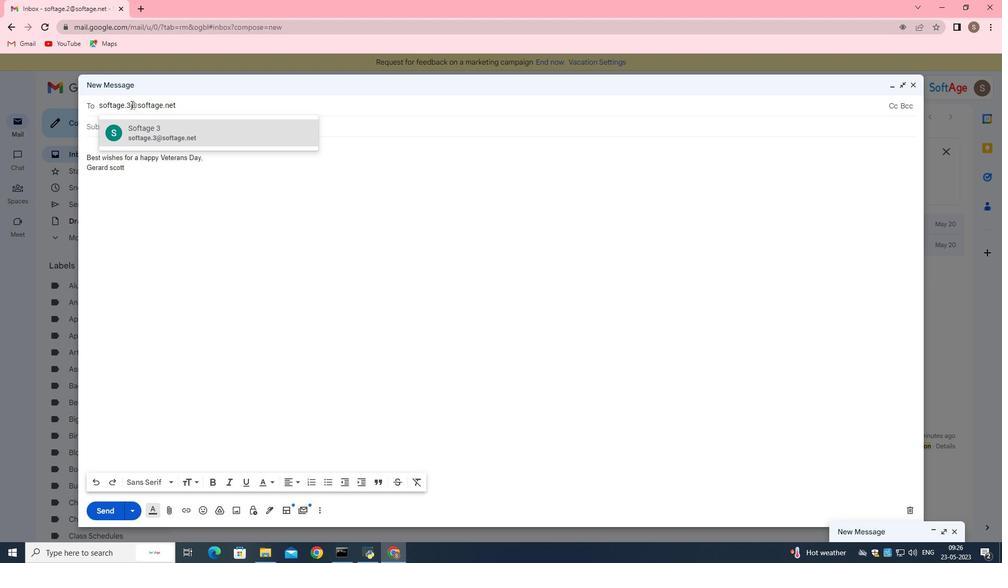 
Action: Key pressed <Key.backspace>2
Screenshot: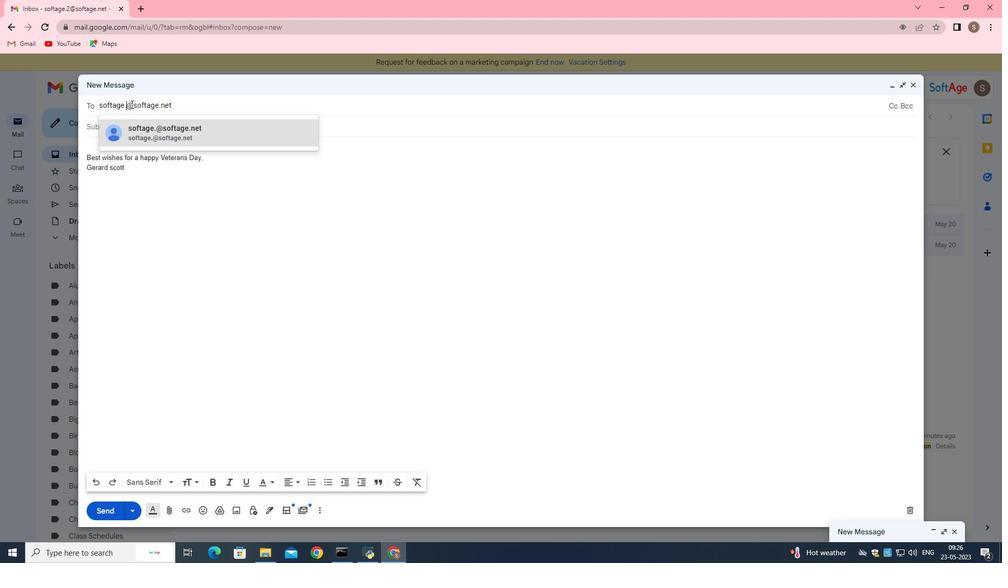 
Action: Mouse moved to (156, 125)
Screenshot: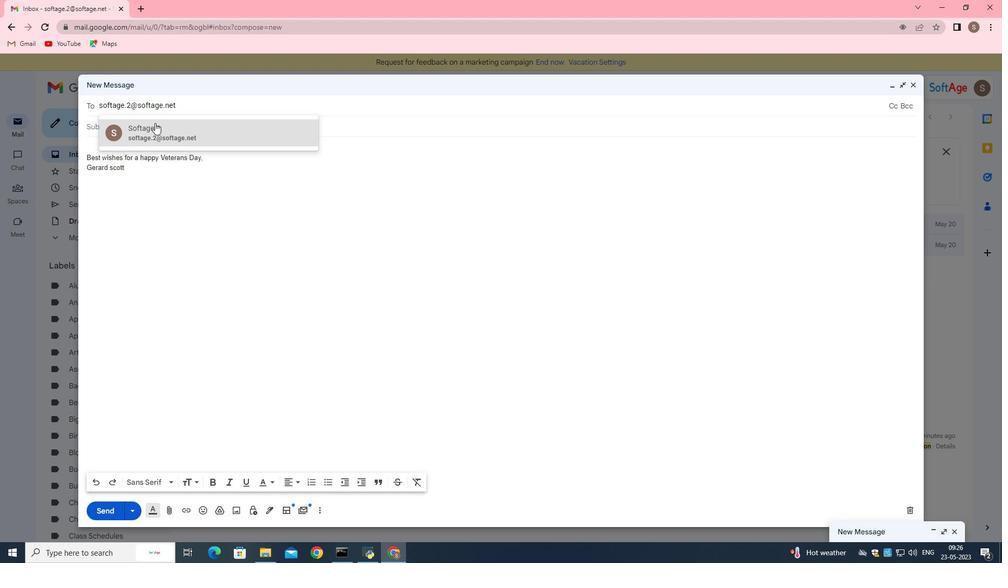 
Action: Mouse pressed left at (156, 125)
Screenshot: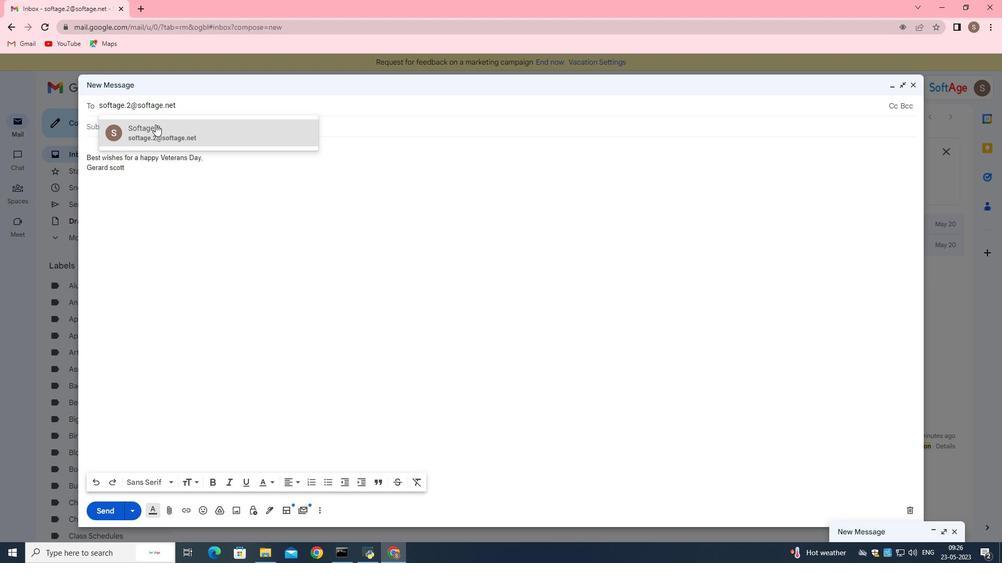 
Action: Mouse moved to (109, 508)
Screenshot: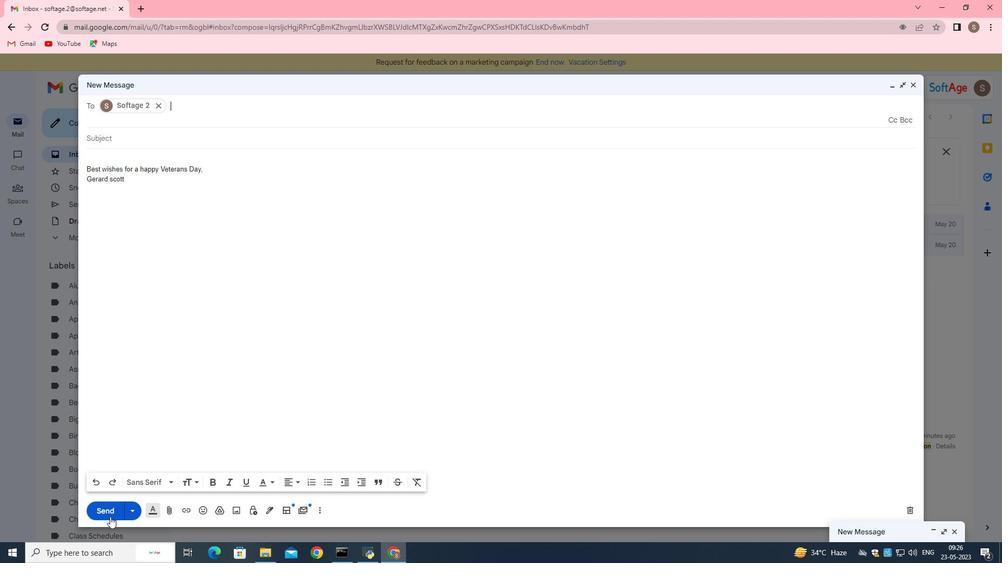 
Action: Mouse pressed left at (109, 508)
Screenshot: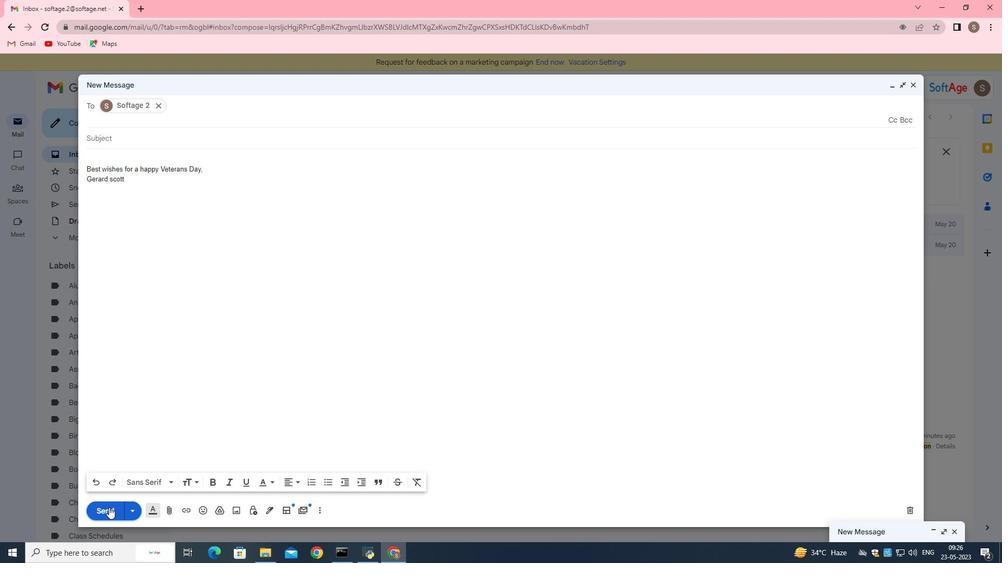 
Action: Mouse moved to (96, 204)
Screenshot: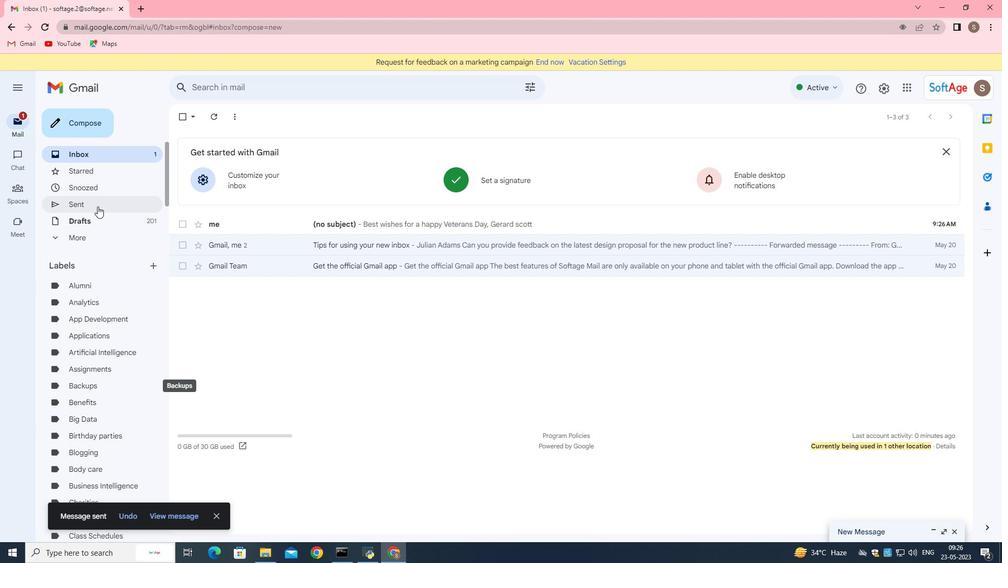 
Action: Mouse pressed left at (96, 204)
Screenshot: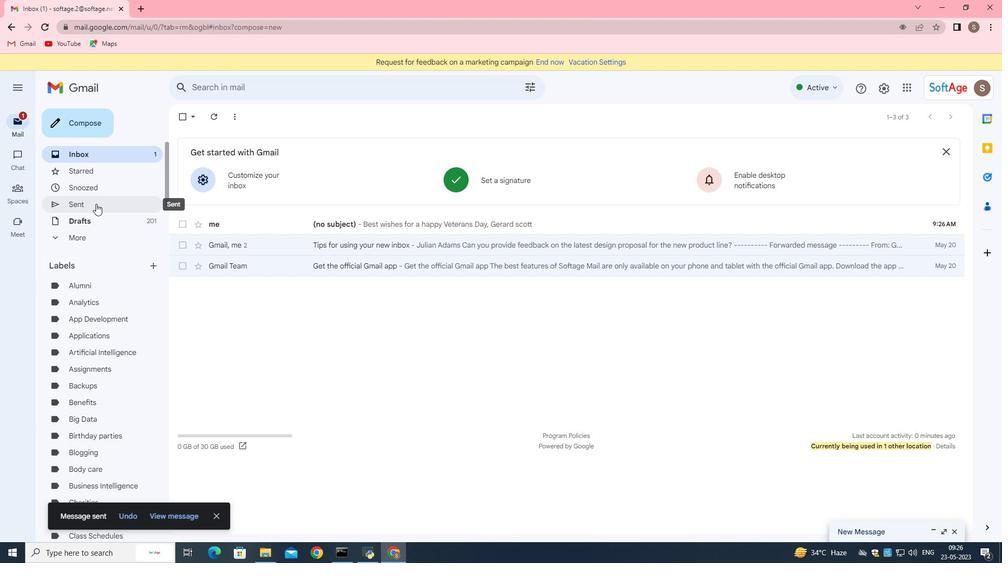 
Action: Mouse moved to (199, 170)
Screenshot: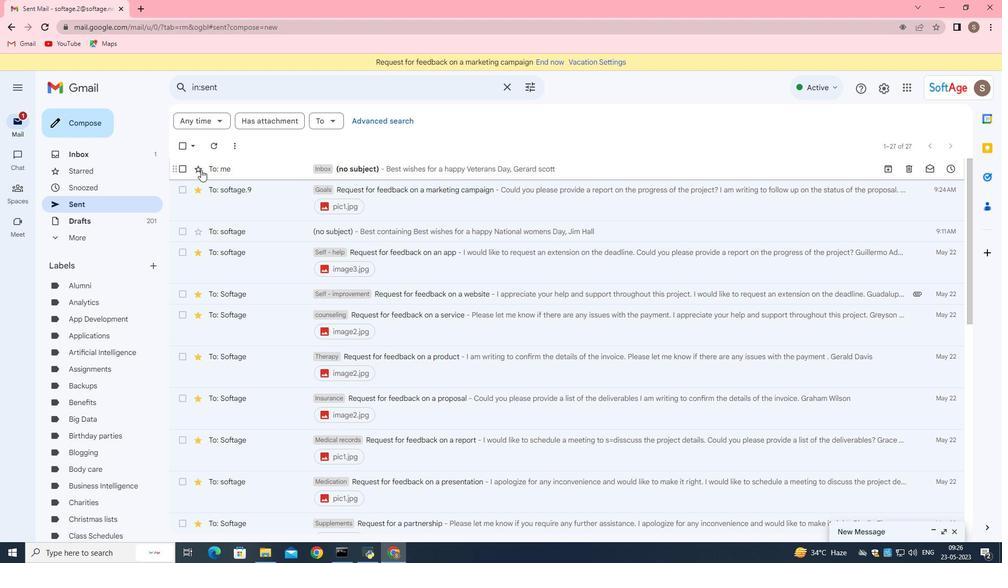 
Action: Mouse pressed left at (199, 170)
Screenshot: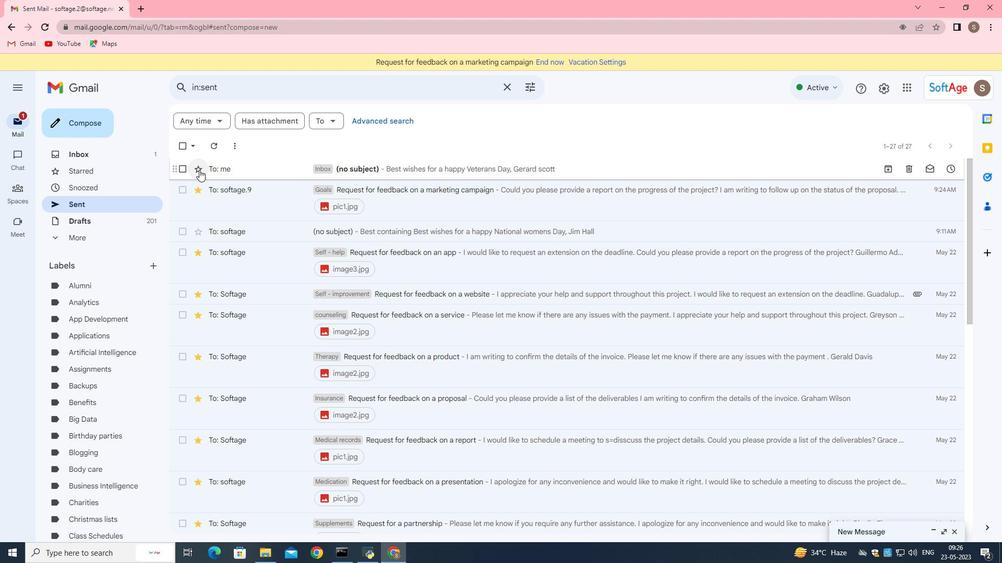 
Action: Mouse moved to (239, 169)
Screenshot: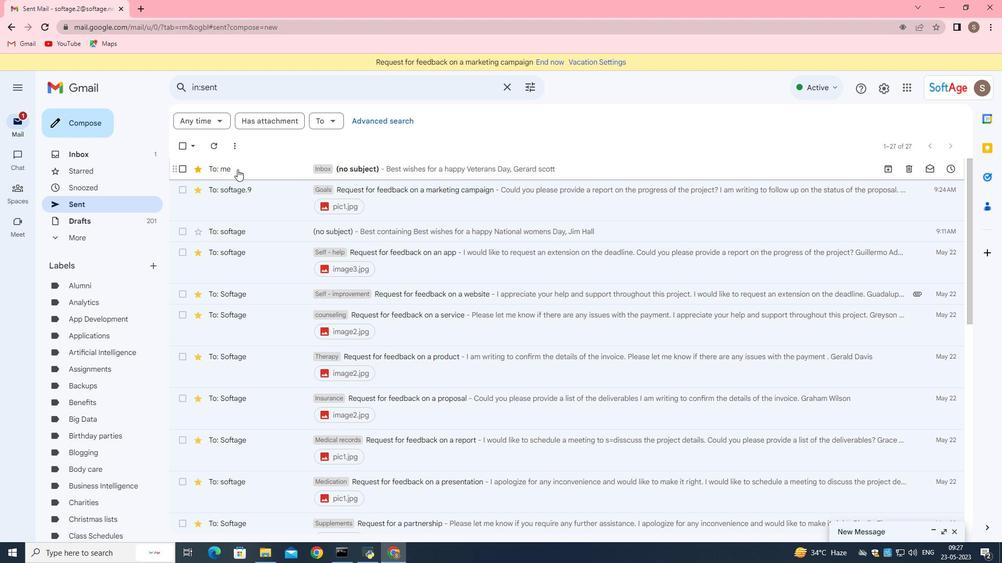 
Action: Mouse pressed left at (239, 169)
Screenshot: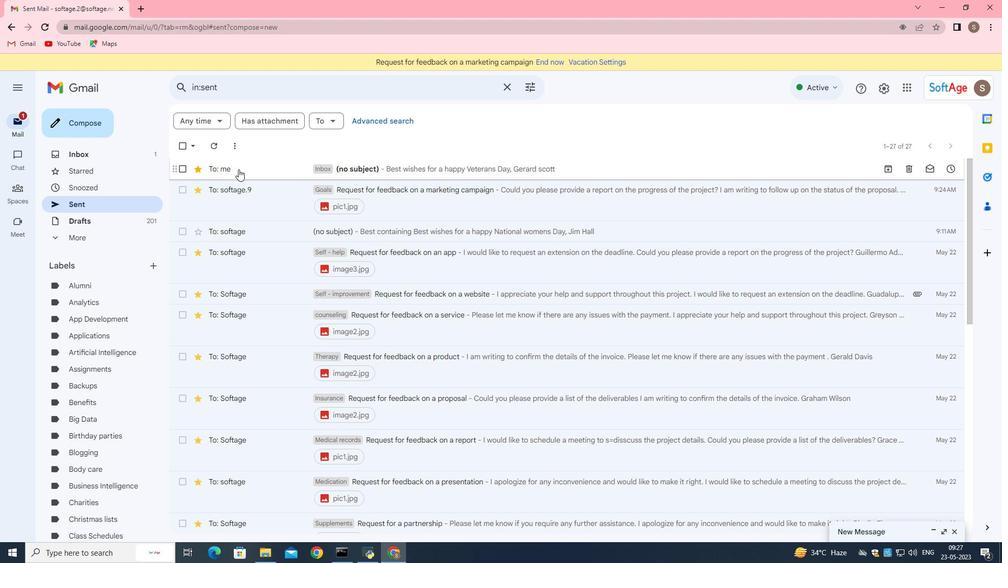 
Action: Mouse moved to (393, 109)
Screenshot: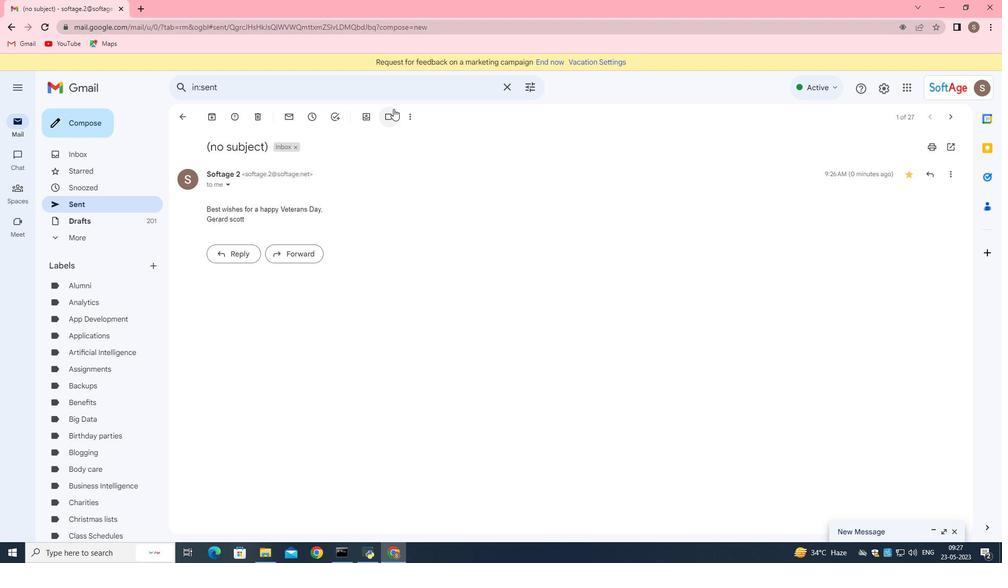 
Action: Mouse pressed left at (393, 109)
Screenshot: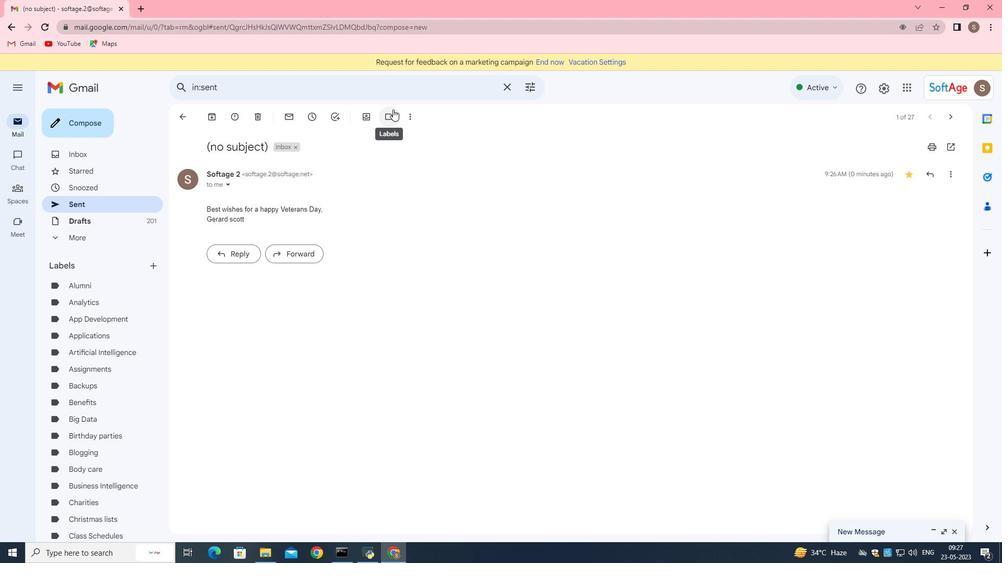 
Action: Mouse moved to (392, 142)
Screenshot: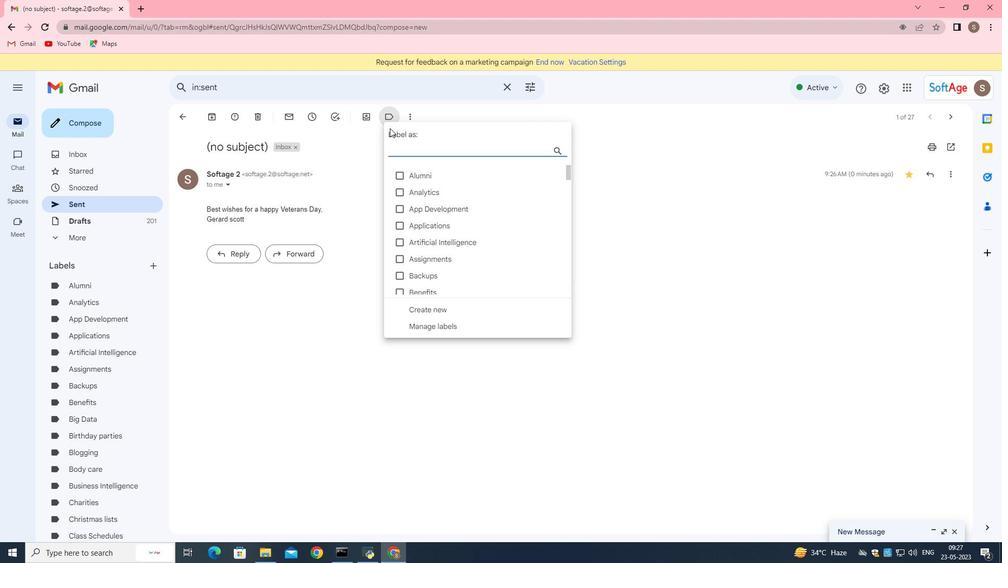 
Action: Key pressed body
Screenshot: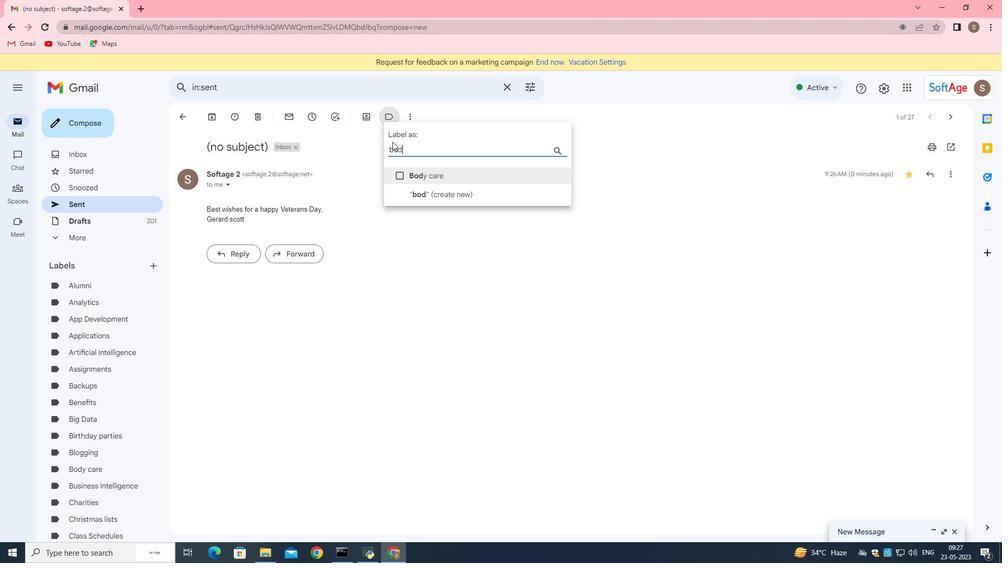 
Action: Mouse moved to (400, 179)
Screenshot: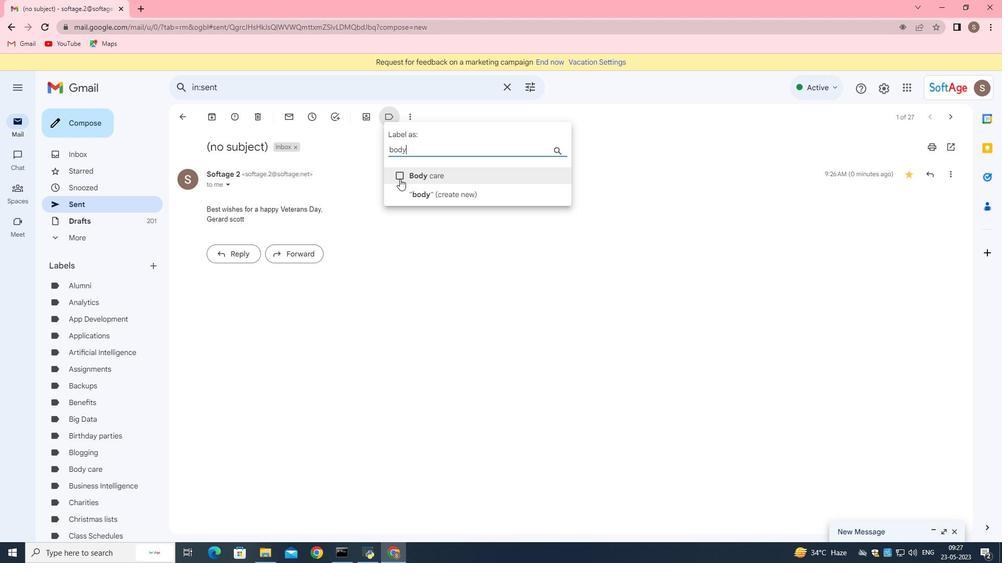 
Action: Mouse pressed left at (400, 179)
Screenshot: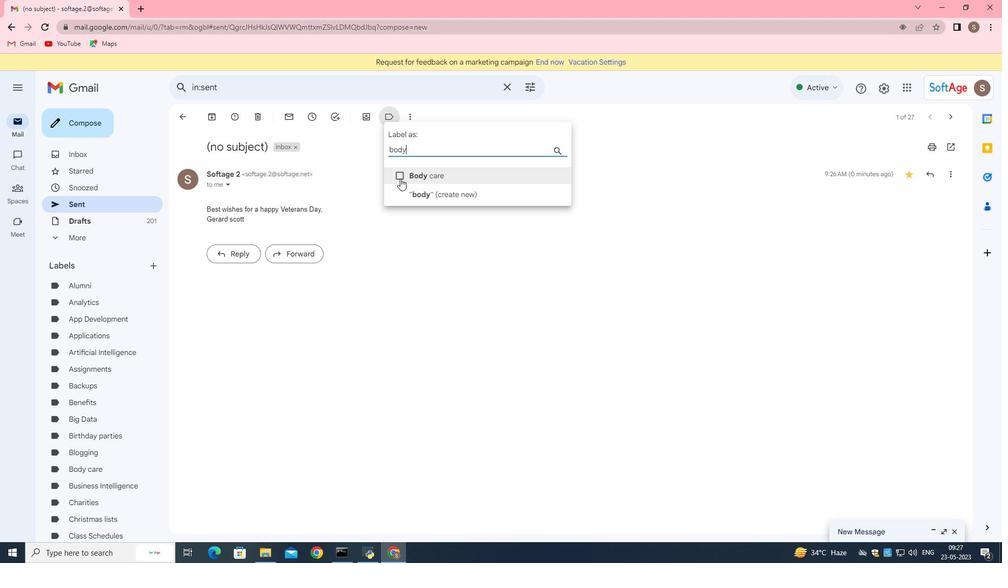 
Action: Mouse moved to (404, 196)
Screenshot: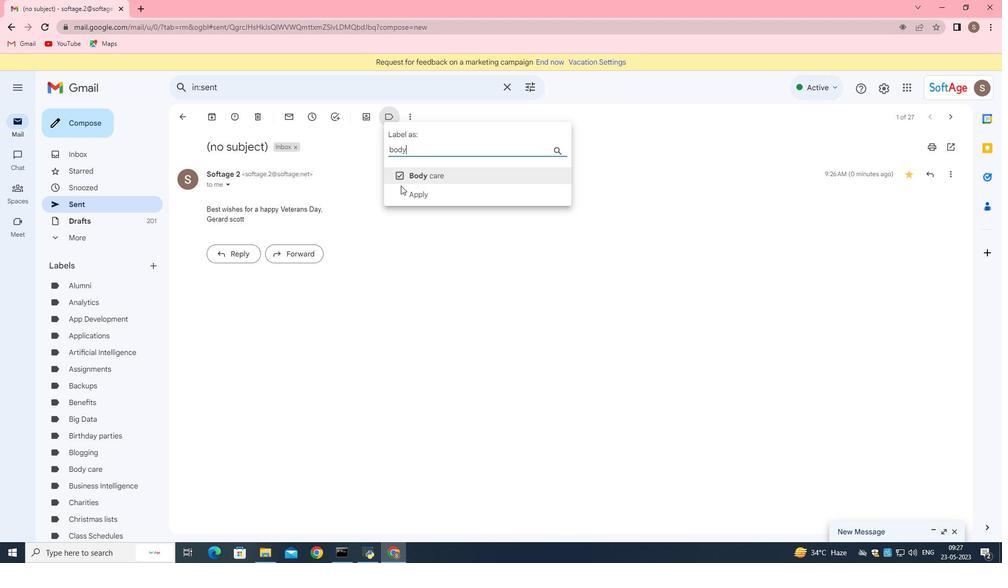 
Action: Mouse pressed left at (404, 196)
Screenshot: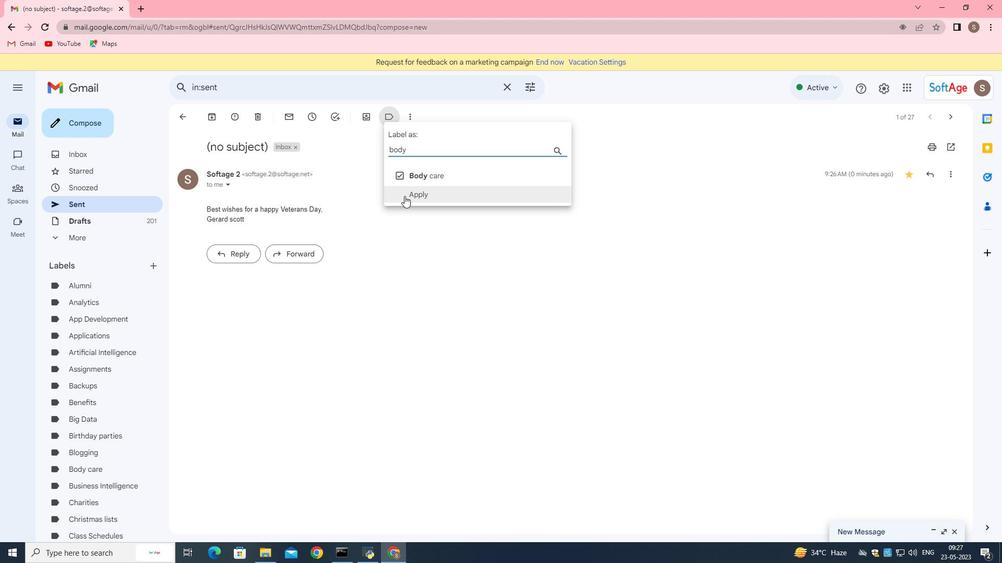 
Action: Mouse moved to (332, 149)
Screenshot: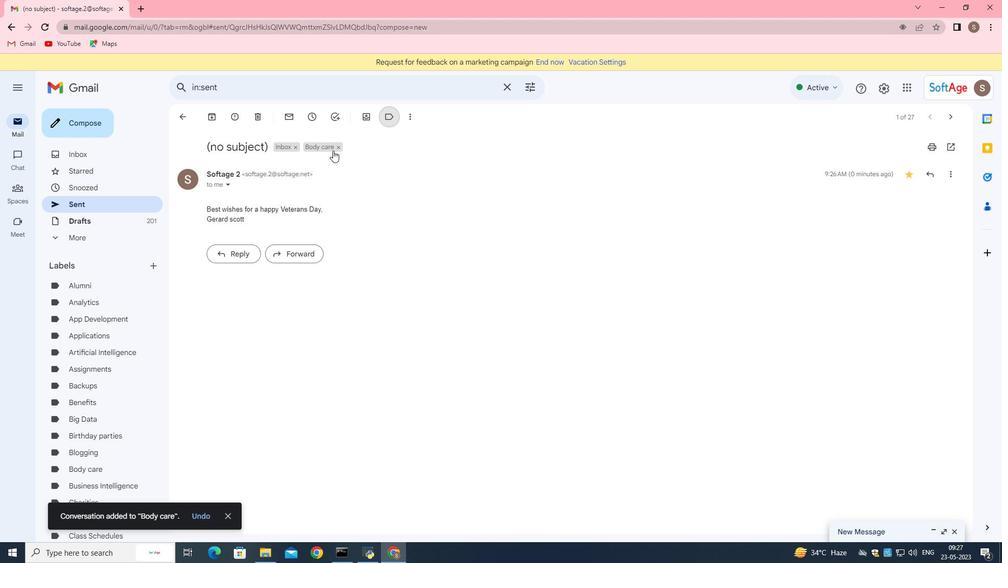 
